 Task: Find a one-way business class flight from Columbus CSG to Laramie LAR for 9 passengers on May 3, applying filters for airlines, bags, and times.
Action: Mouse moved to (279, 261)
Screenshot: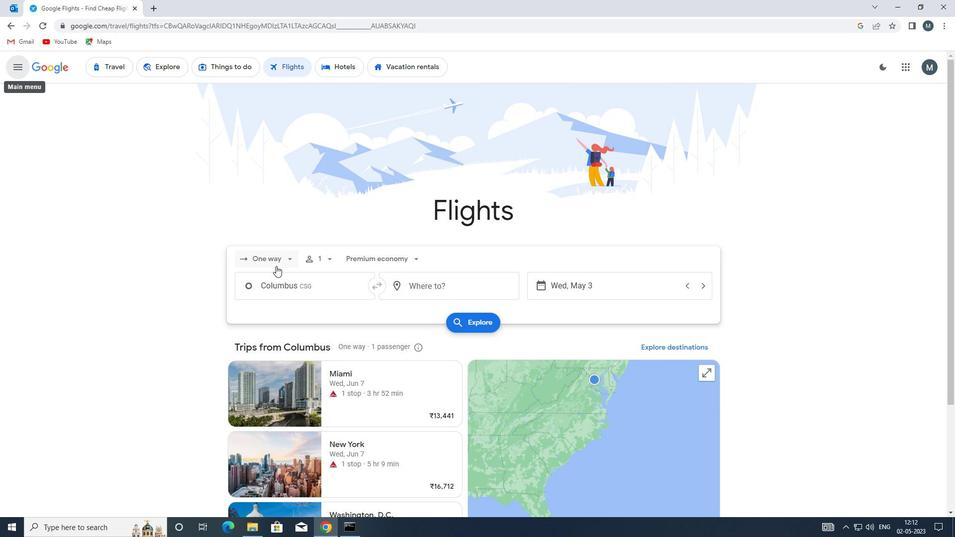 
Action: Mouse pressed left at (279, 261)
Screenshot: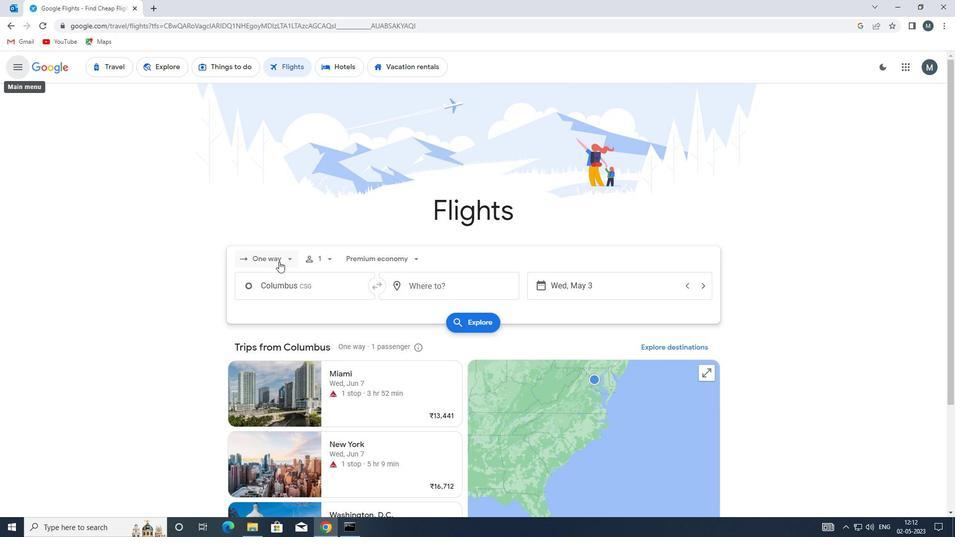 
Action: Mouse moved to (289, 306)
Screenshot: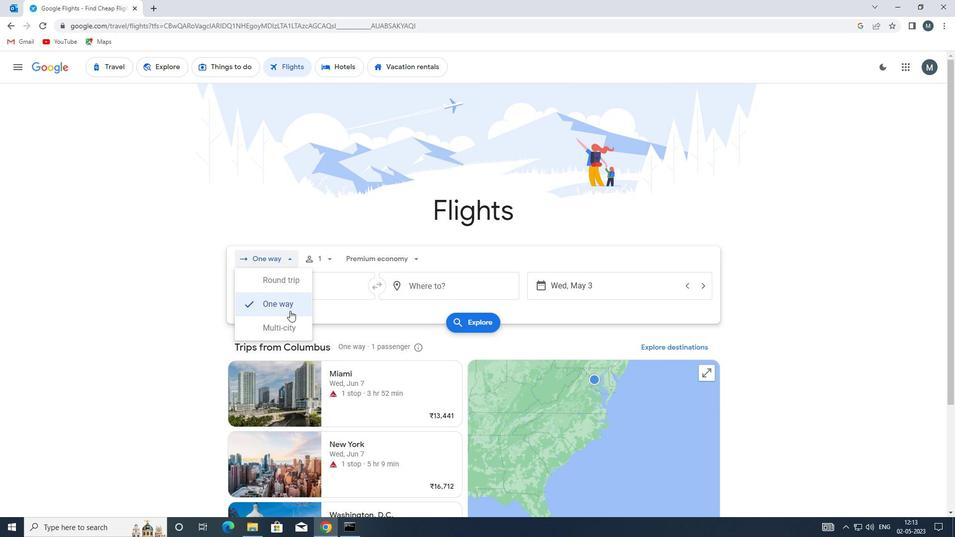 
Action: Mouse pressed left at (289, 306)
Screenshot: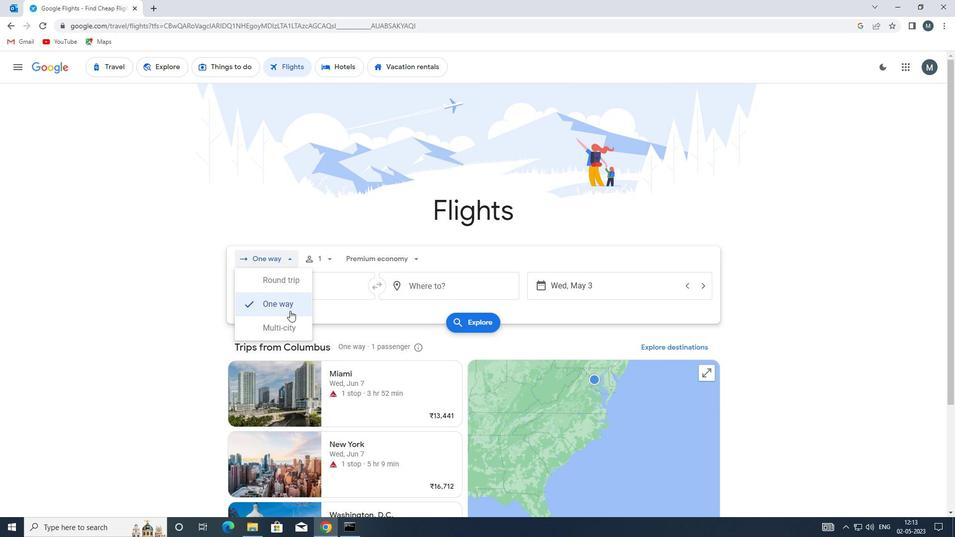 
Action: Mouse moved to (329, 260)
Screenshot: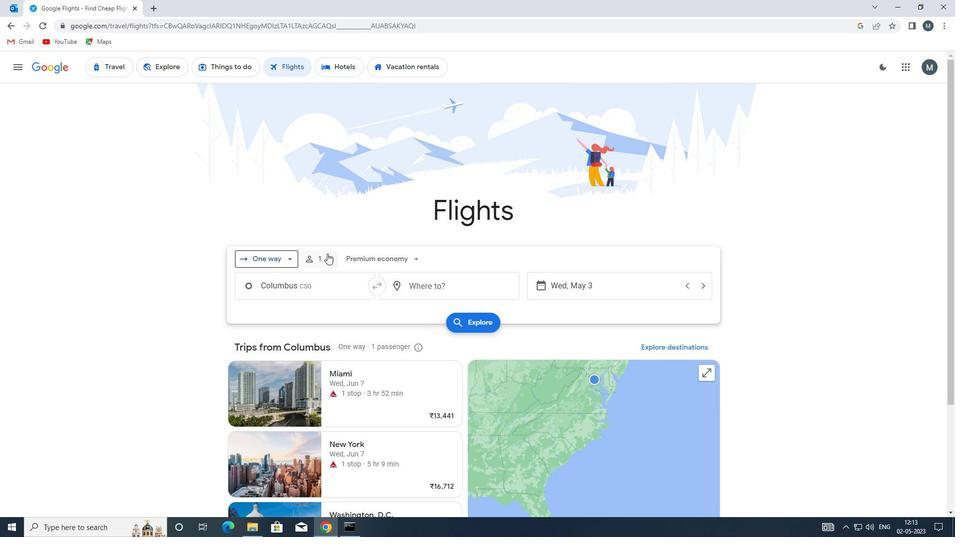 
Action: Mouse pressed left at (329, 260)
Screenshot: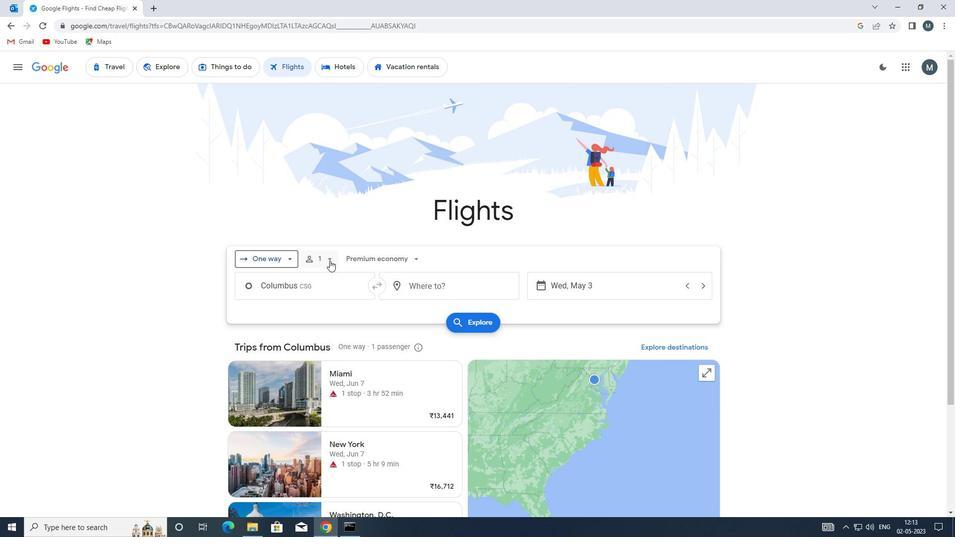 
Action: Mouse moved to (413, 310)
Screenshot: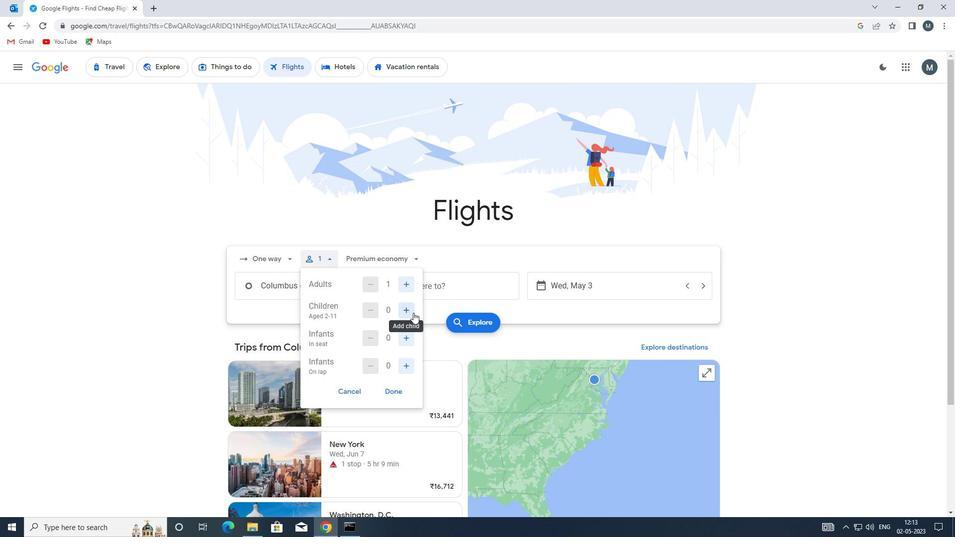 
Action: Mouse pressed left at (413, 310)
Screenshot: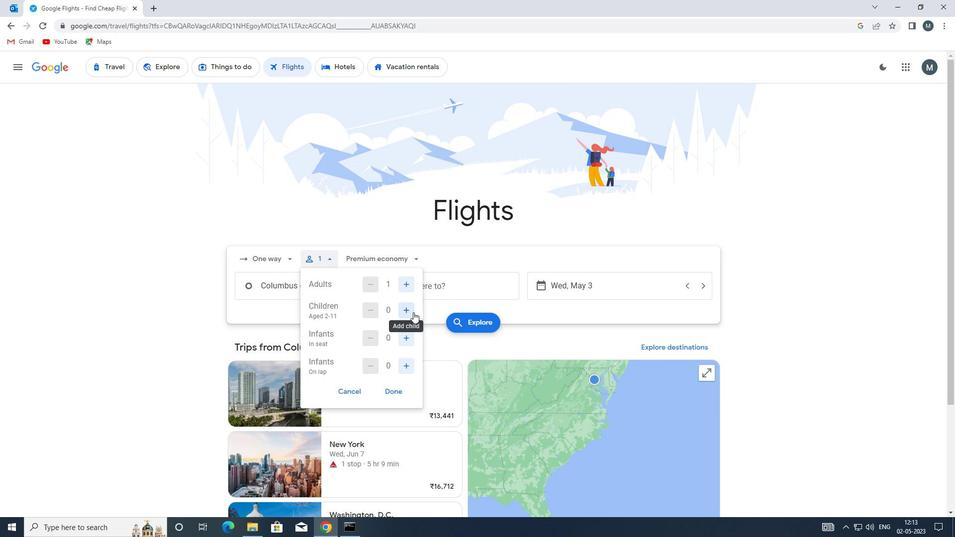 
Action: Mouse pressed left at (413, 310)
Screenshot: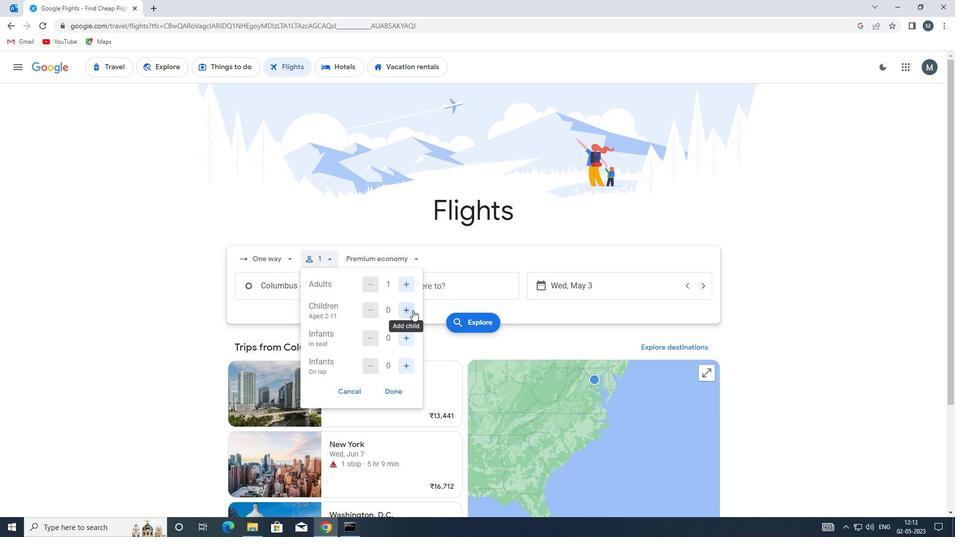 
Action: Mouse pressed left at (413, 310)
Screenshot: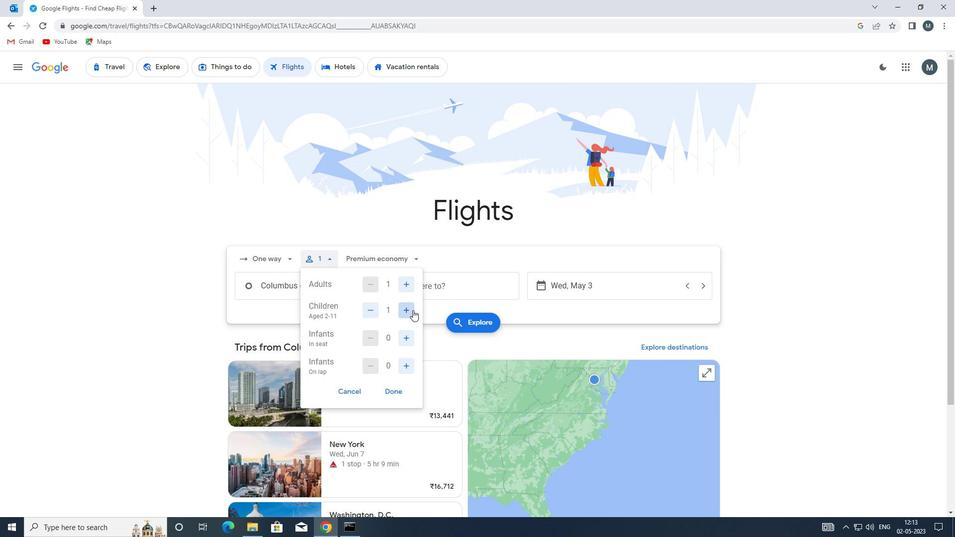 
Action: Mouse moved to (413, 310)
Screenshot: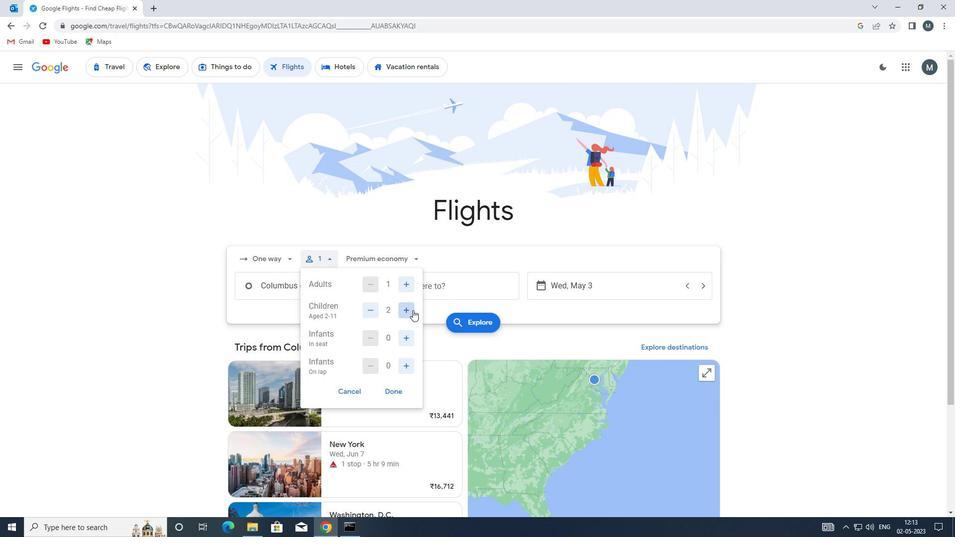 
Action: Mouse pressed left at (413, 310)
Screenshot: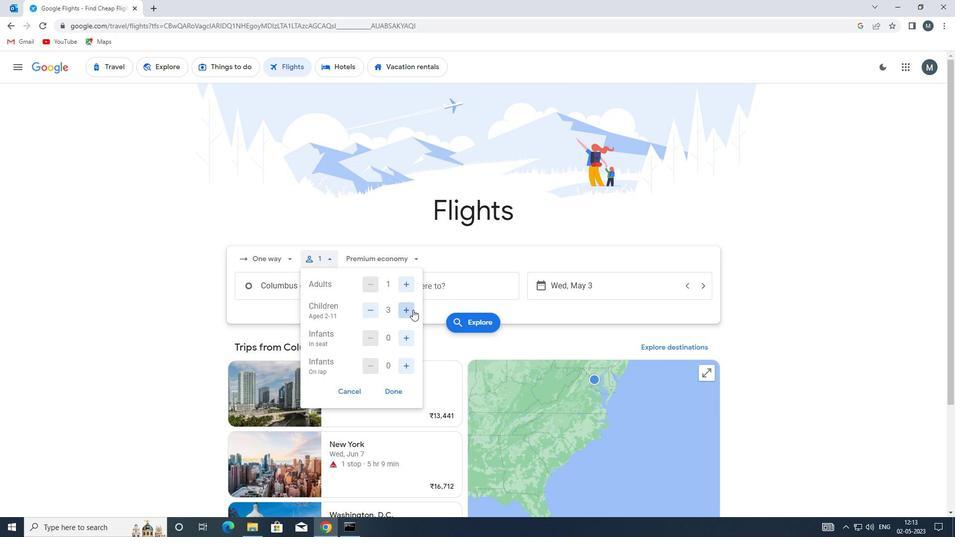 
Action: Mouse pressed left at (413, 310)
Screenshot: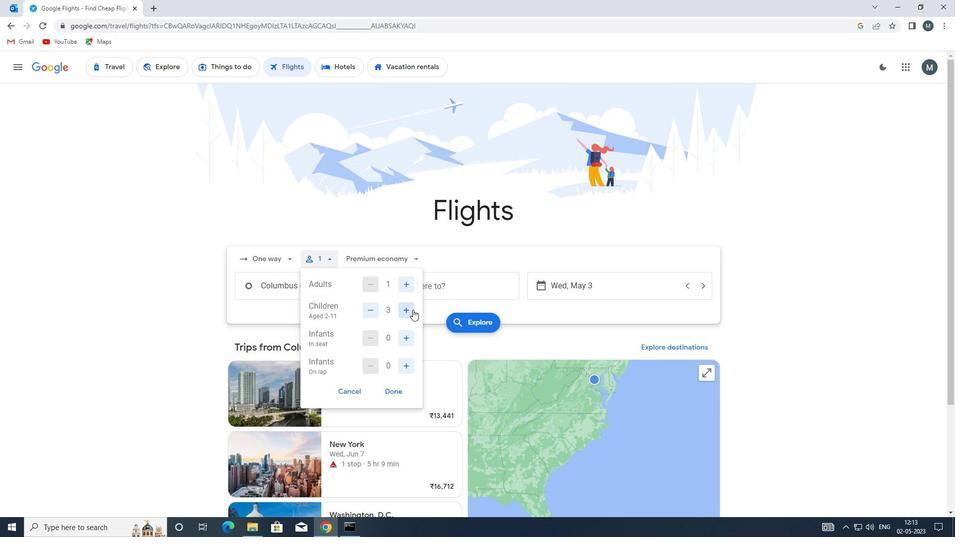 
Action: Mouse pressed left at (413, 310)
Screenshot: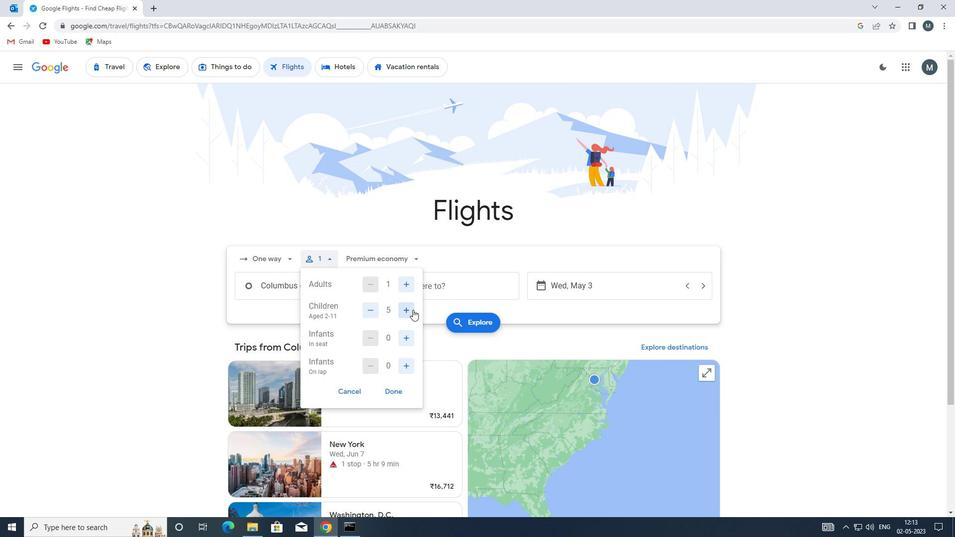 
Action: Mouse moved to (410, 336)
Screenshot: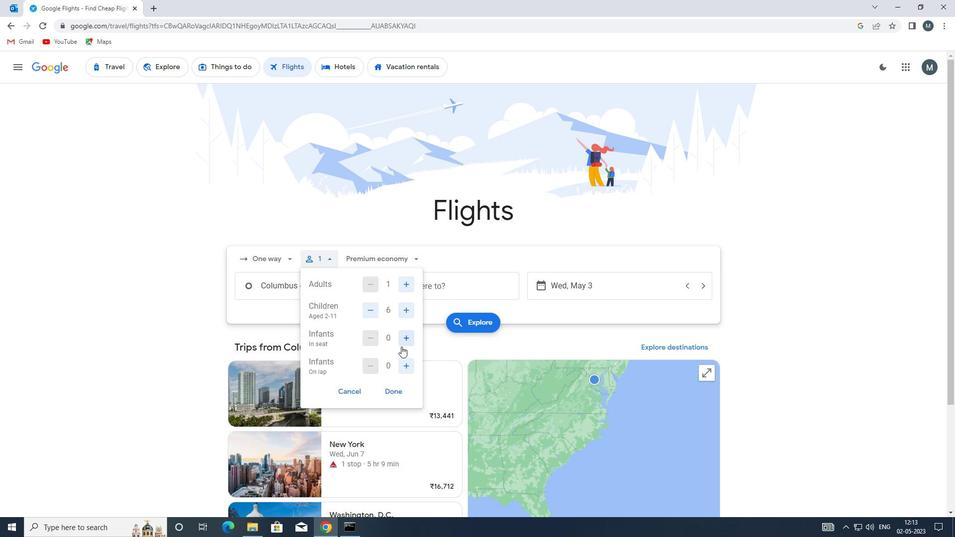 
Action: Mouse pressed left at (410, 336)
Screenshot: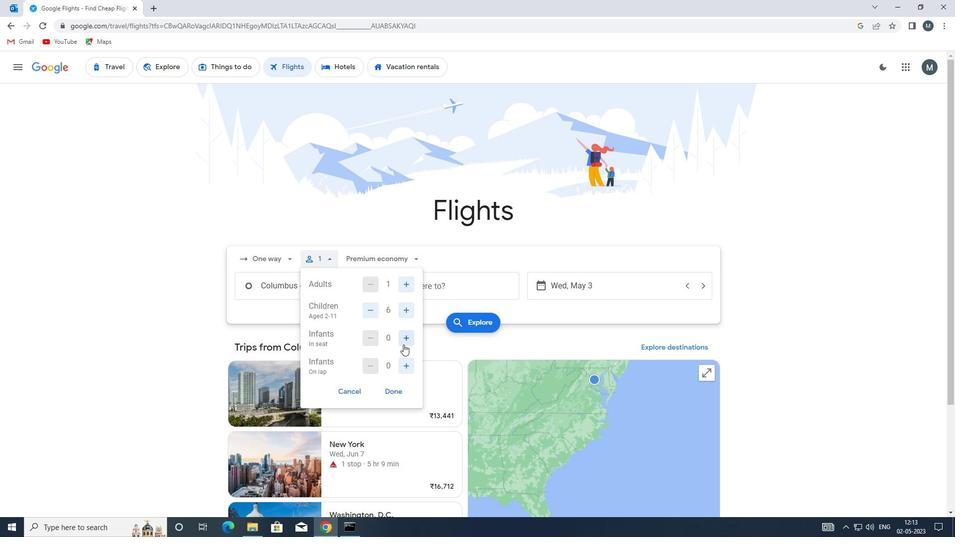 
Action: Mouse moved to (406, 366)
Screenshot: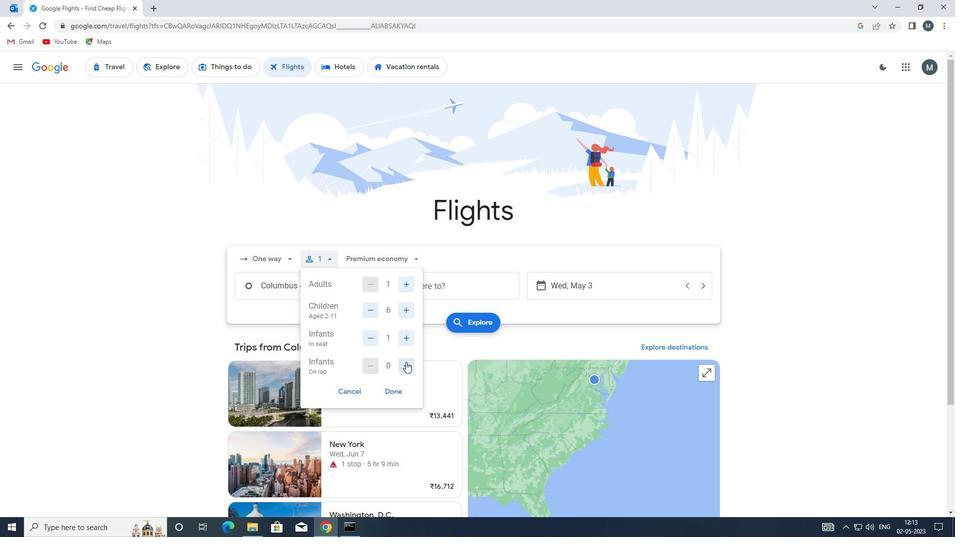 
Action: Mouse pressed left at (406, 366)
Screenshot: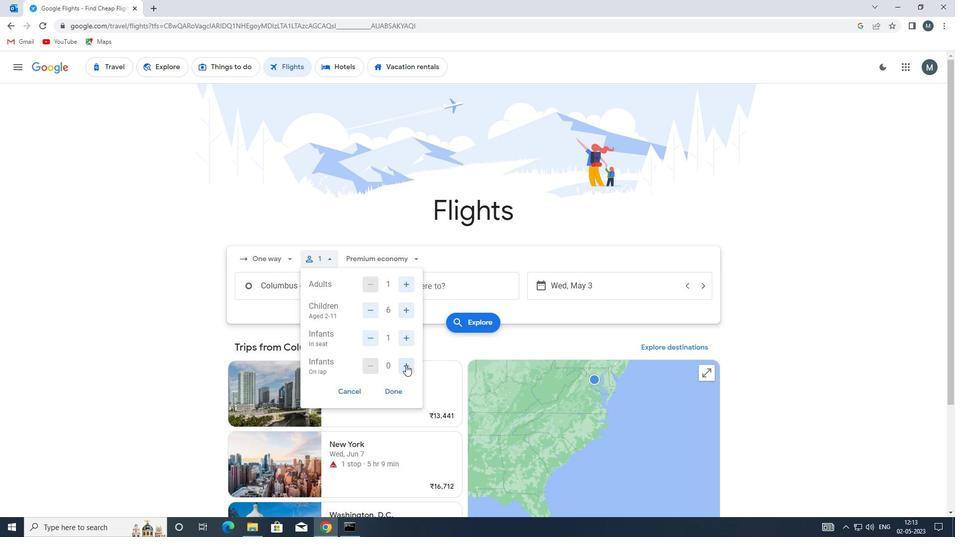
Action: Mouse moved to (401, 394)
Screenshot: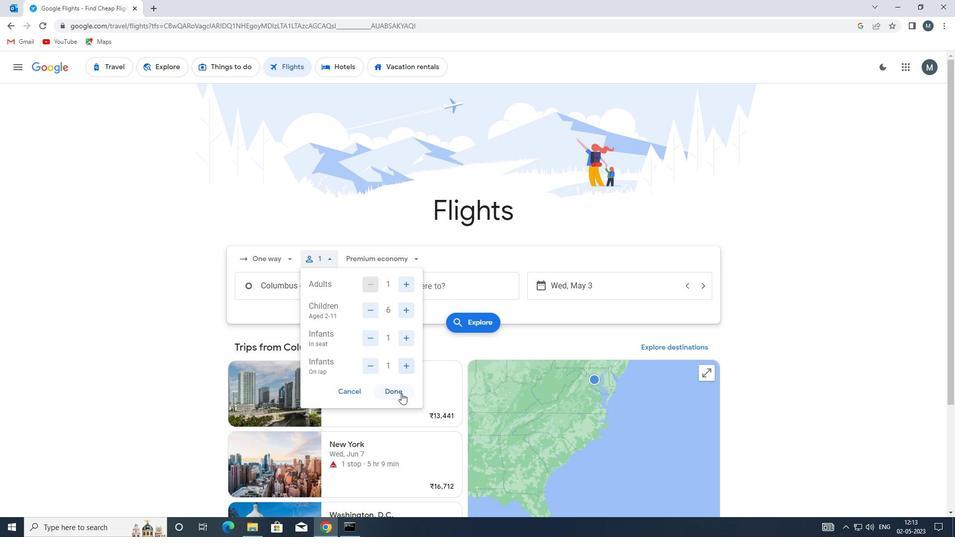 
Action: Mouse pressed left at (401, 394)
Screenshot: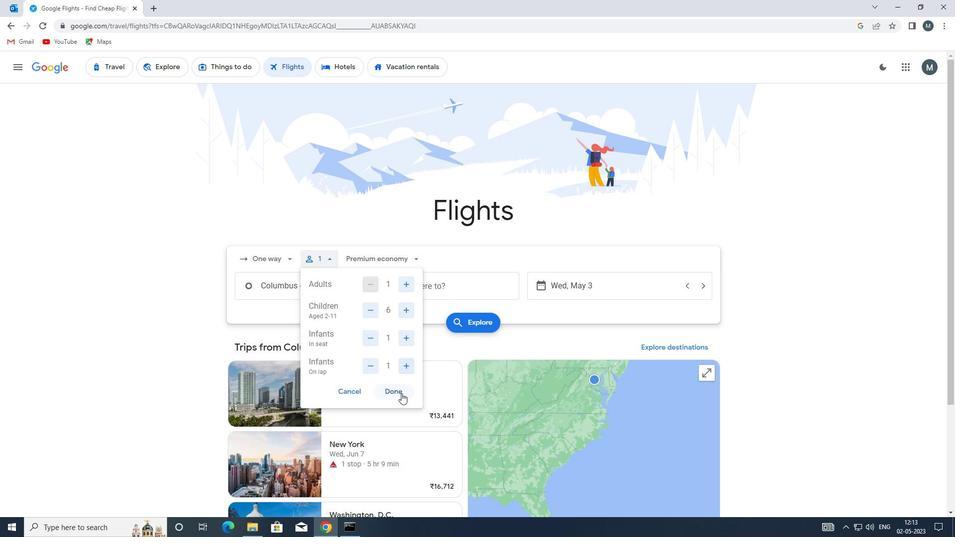 
Action: Mouse moved to (403, 260)
Screenshot: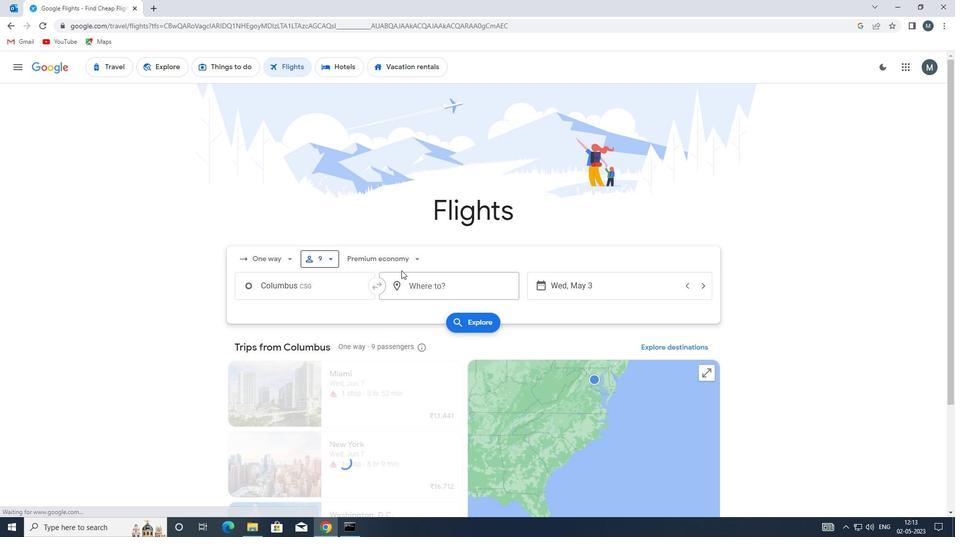 
Action: Mouse pressed left at (403, 260)
Screenshot: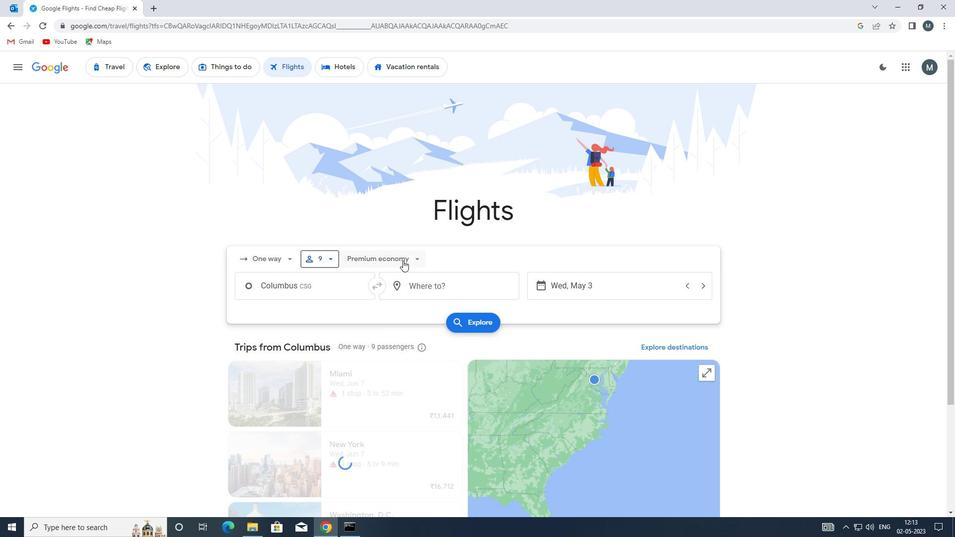 
Action: Mouse moved to (405, 330)
Screenshot: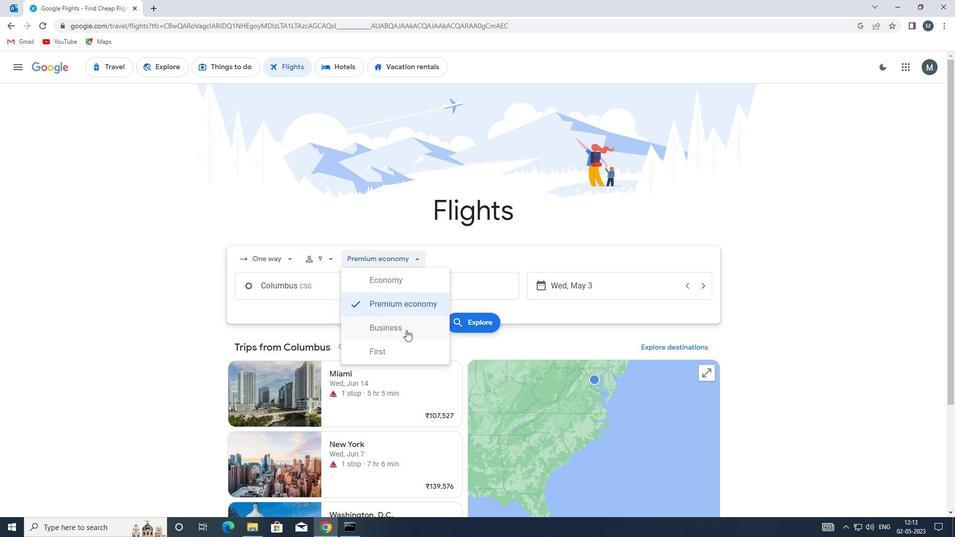 
Action: Mouse pressed left at (405, 330)
Screenshot: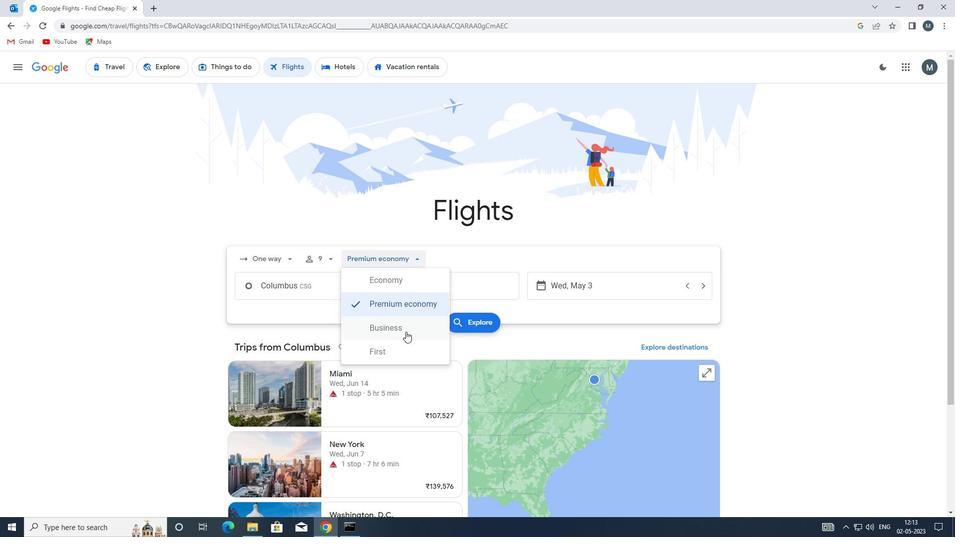 
Action: Mouse moved to (303, 286)
Screenshot: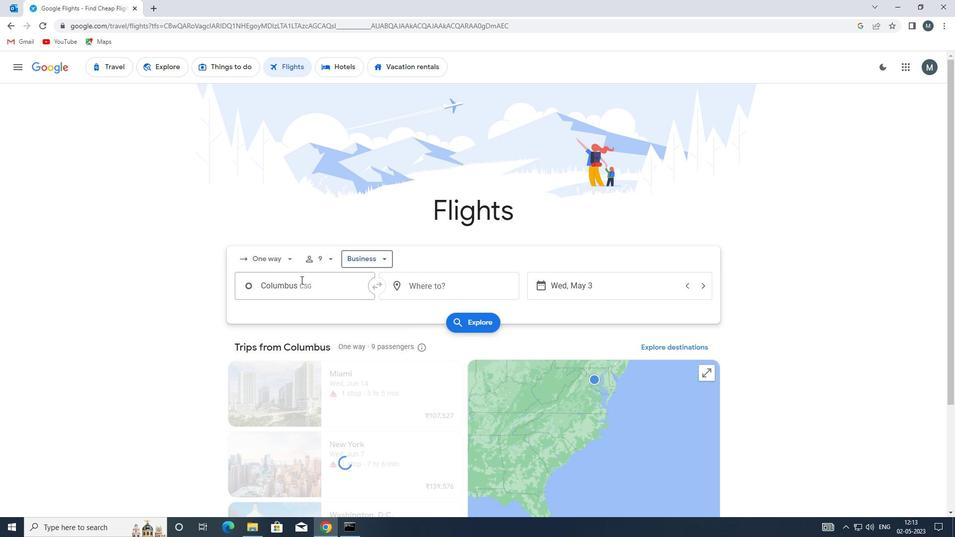 
Action: Mouse pressed left at (303, 286)
Screenshot: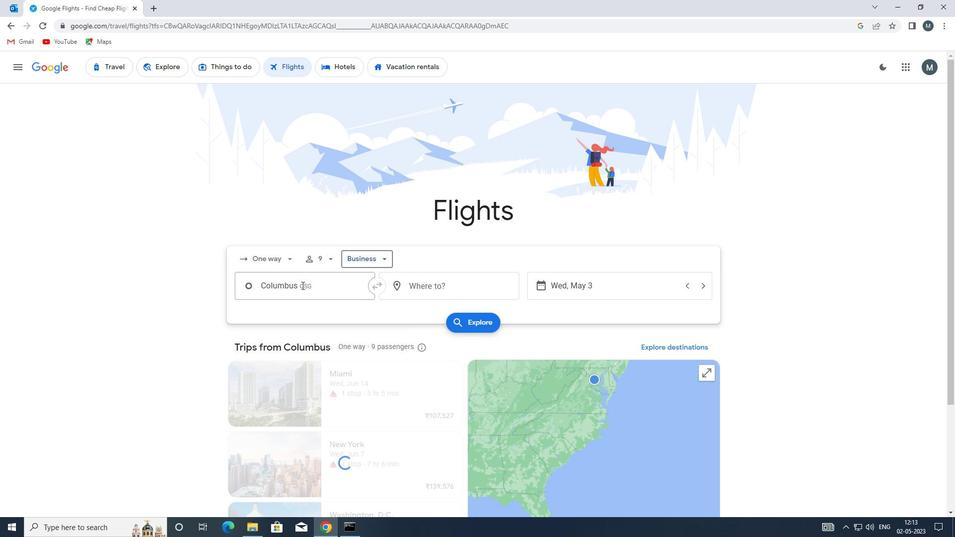 
Action: Key pressed <Key.enter>
Screenshot: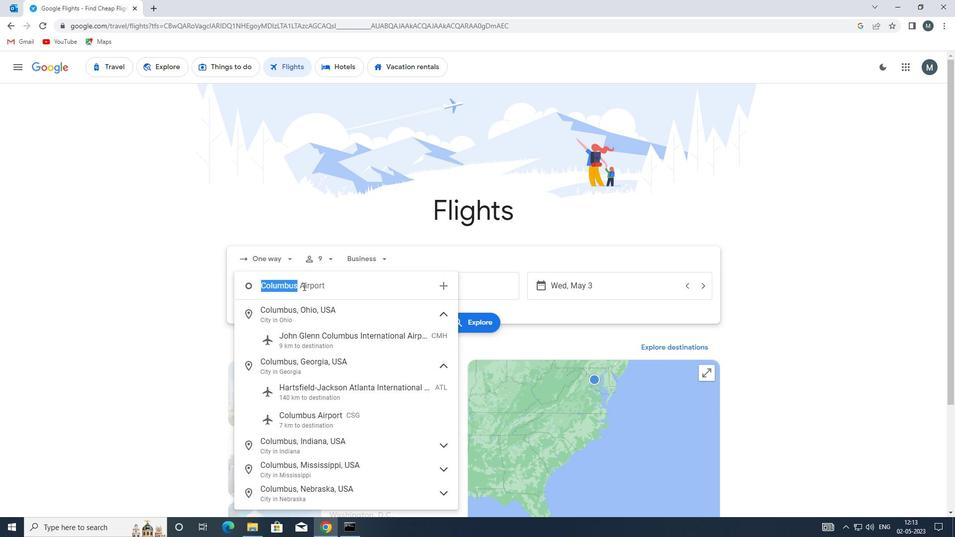 
Action: Mouse moved to (408, 285)
Screenshot: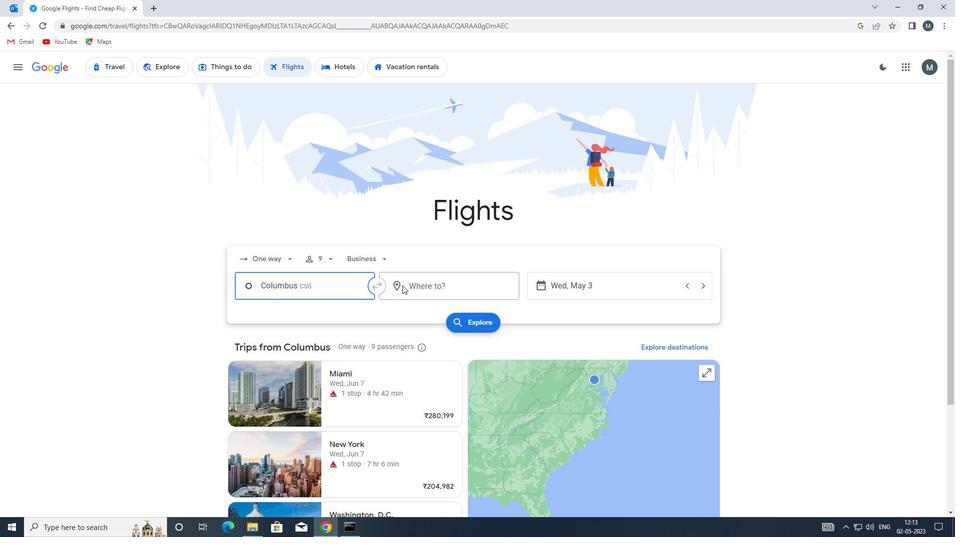 
Action: Mouse pressed left at (408, 285)
Screenshot: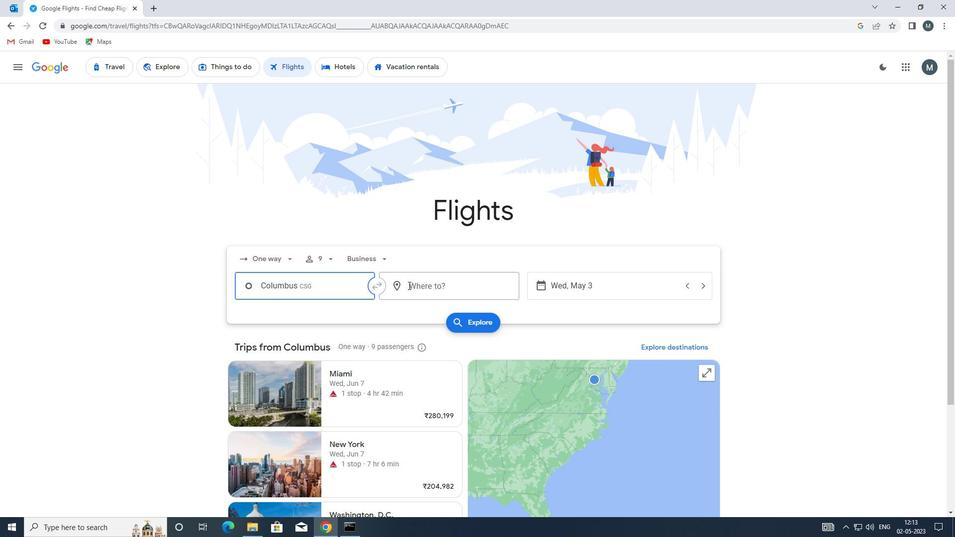 
Action: Key pressed la
Screenshot: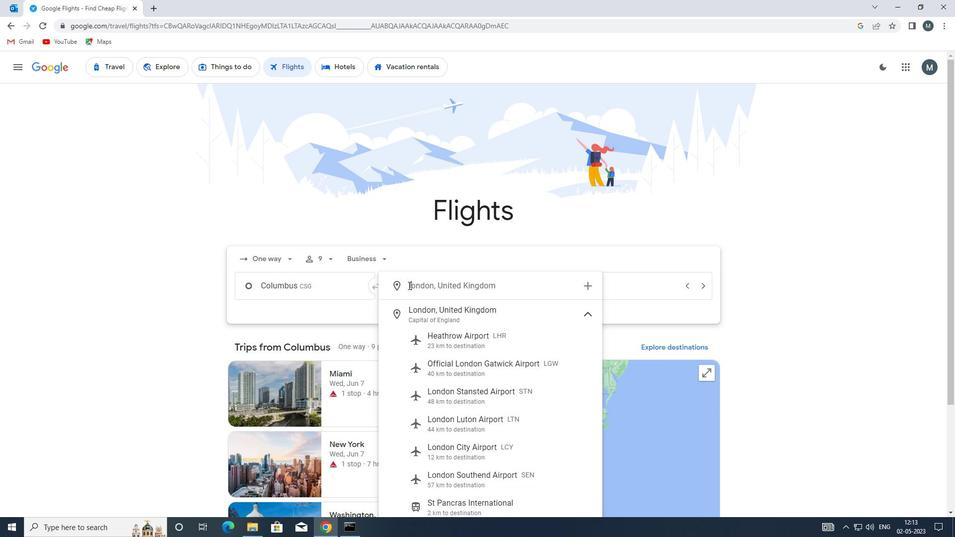 
Action: Mouse moved to (408, 285)
Screenshot: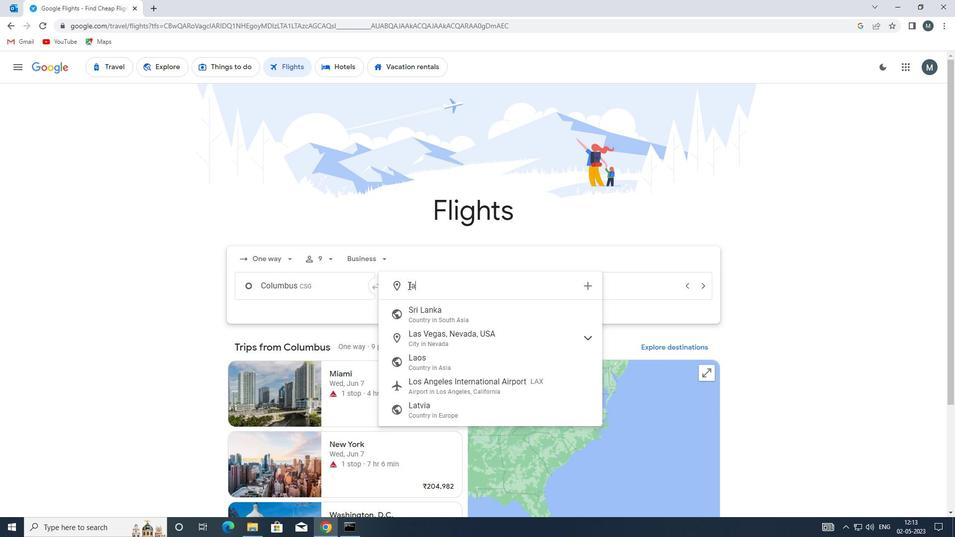 
Action: Key pressed r
Screenshot: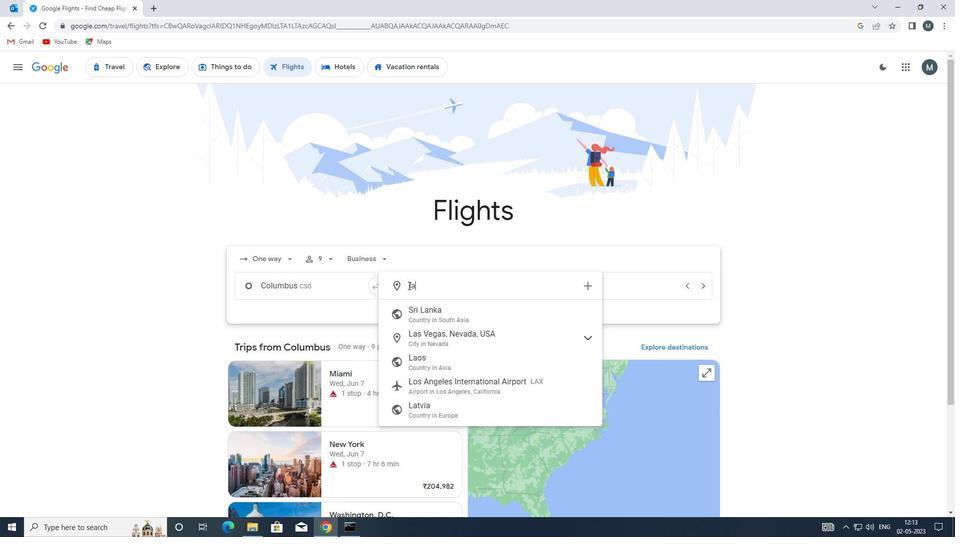
Action: Mouse moved to (432, 315)
Screenshot: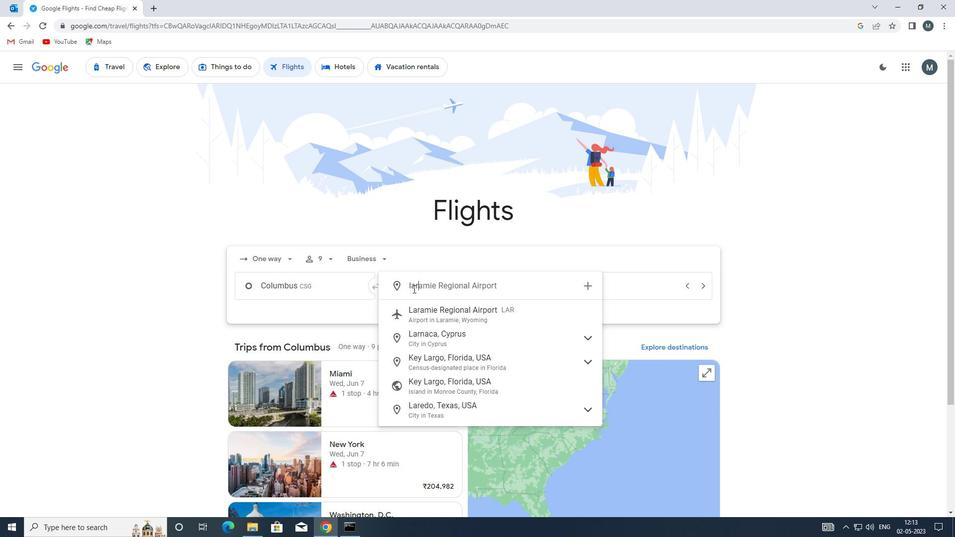 
Action: Mouse pressed left at (432, 315)
Screenshot: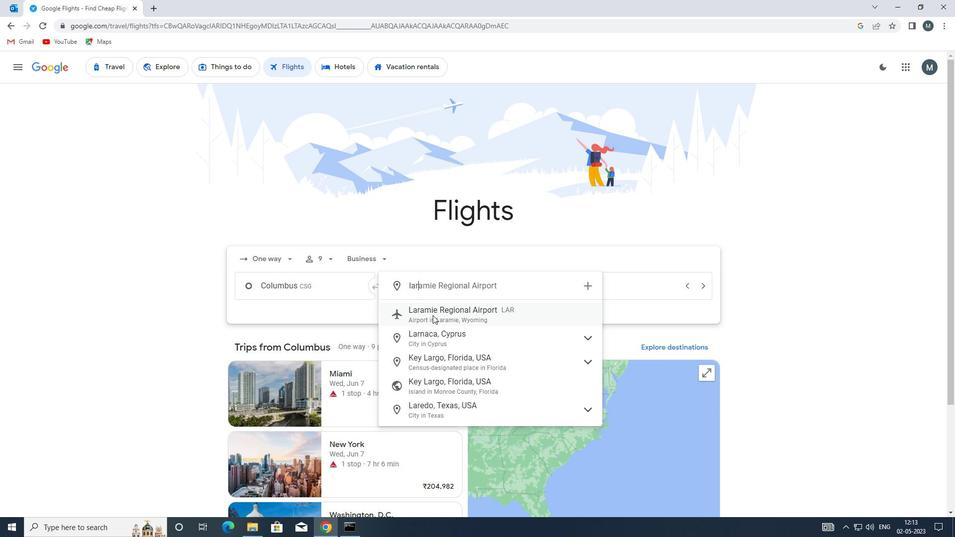 
Action: Mouse moved to (607, 286)
Screenshot: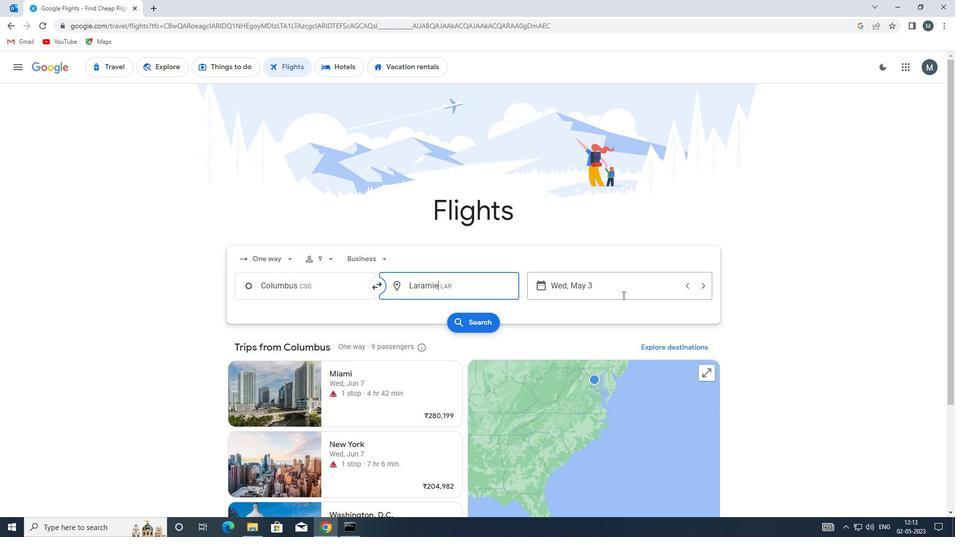 
Action: Mouse pressed left at (607, 286)
Screenshot: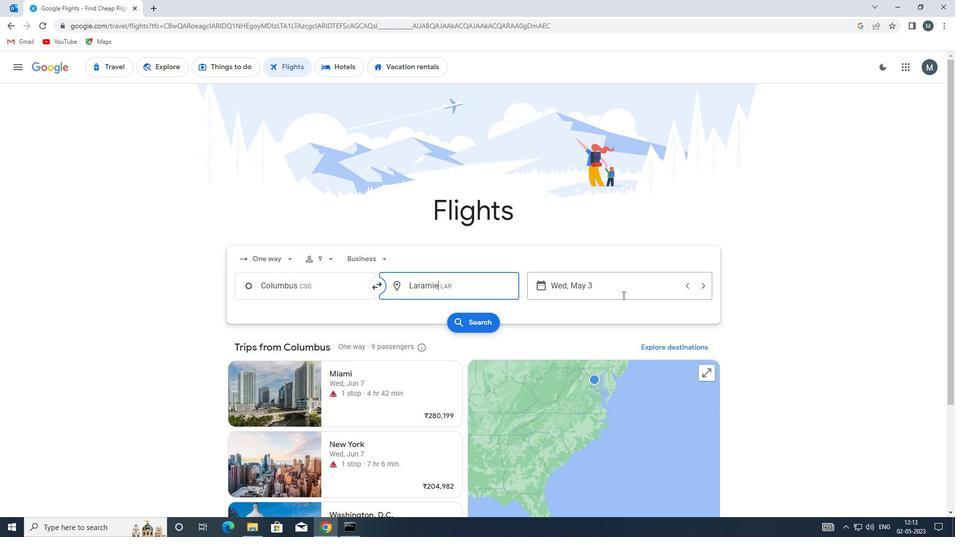 
Action: Mouse moved to (434, 336)
Screenshot: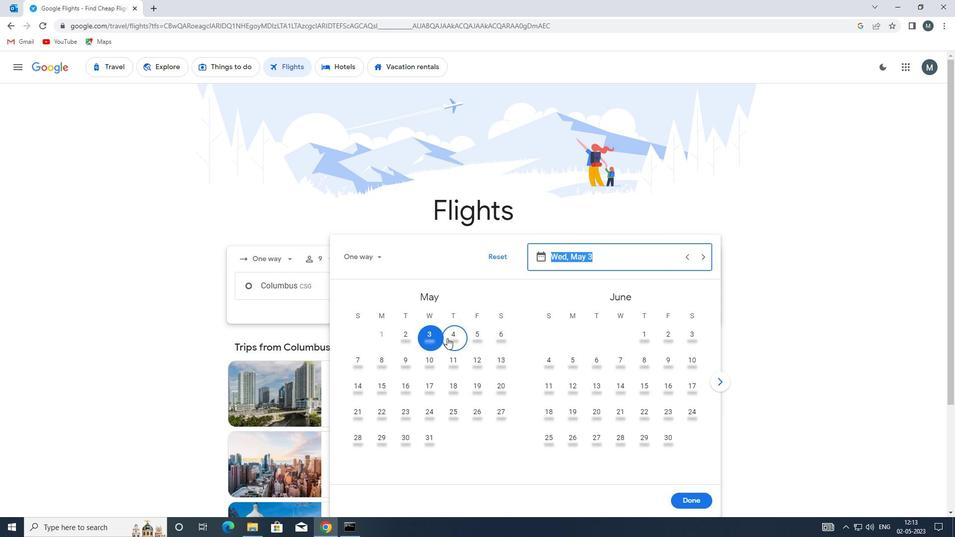 
Action: Mouse pressed left at (434, 336)
Screenshot: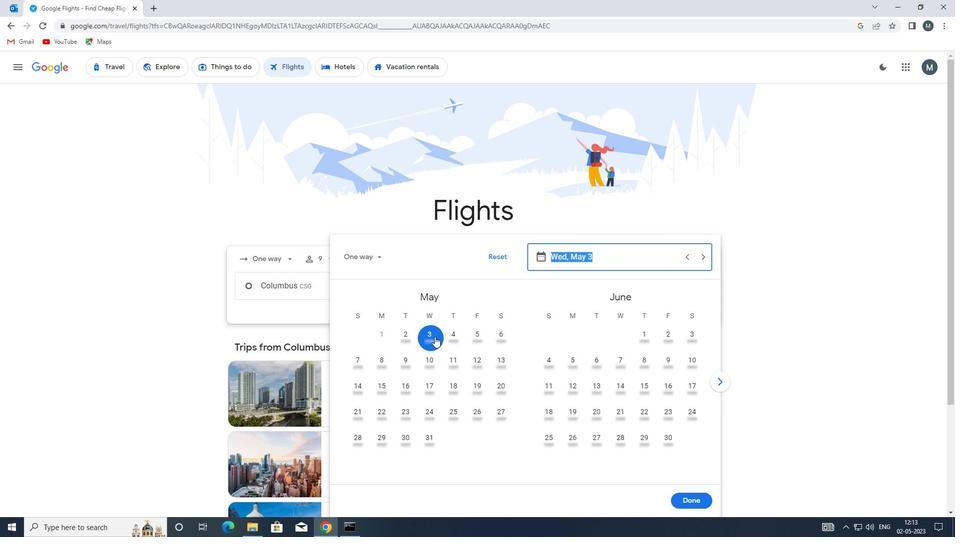 
Action: Mouse moved to (688, 501)
Screenshot: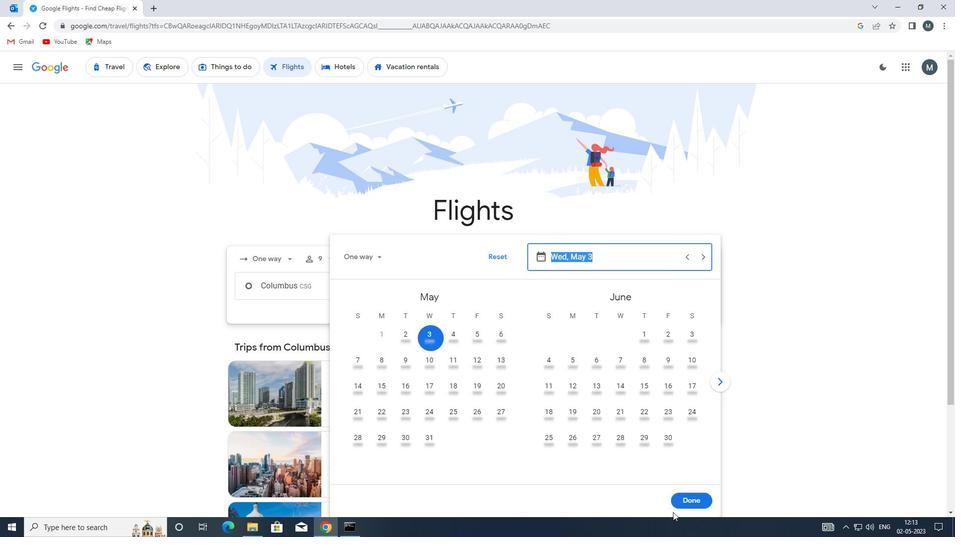 
Action: Mouse pressed left at (688, 501)
Screenshot: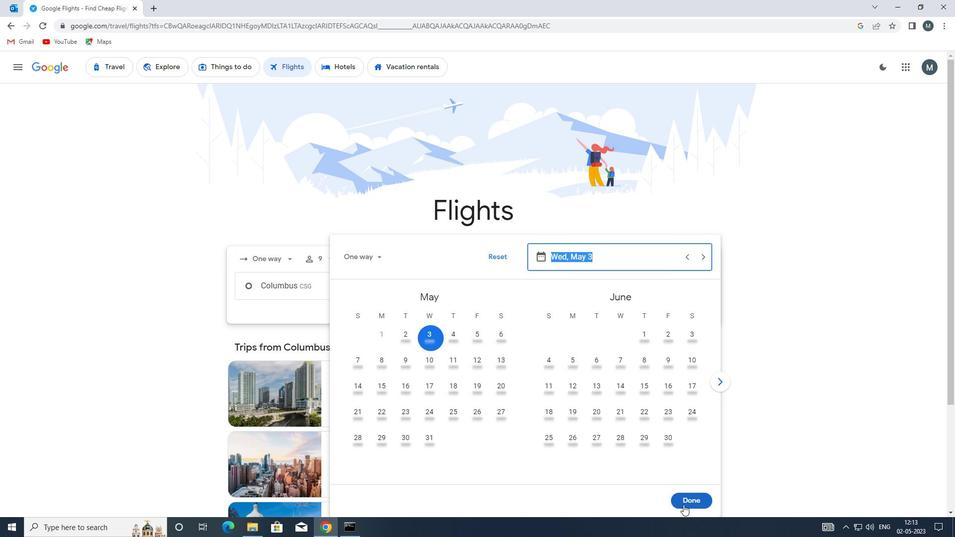 
Action: Mouse moved to (470, 325)
Screenshot: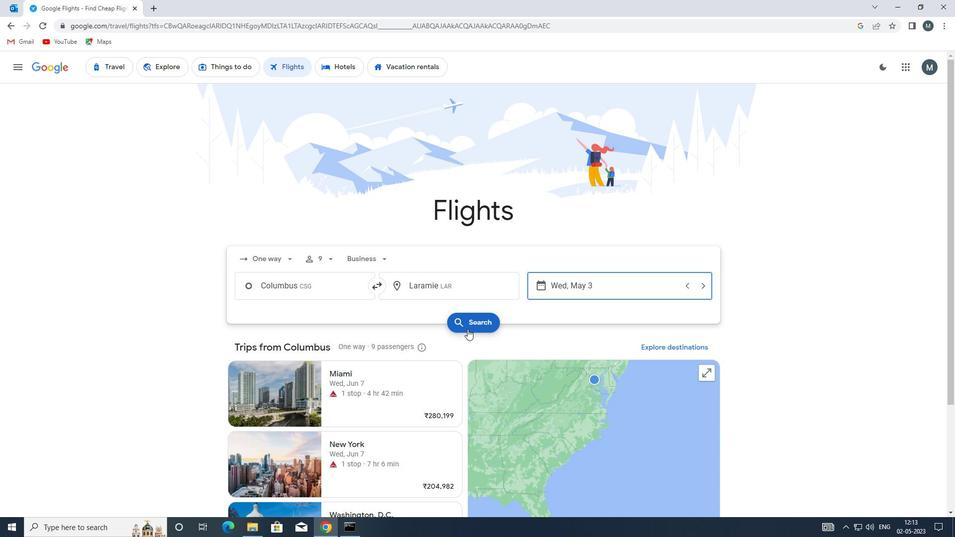 
Action: Mouse pressed left at (470, 325)
Screenshot: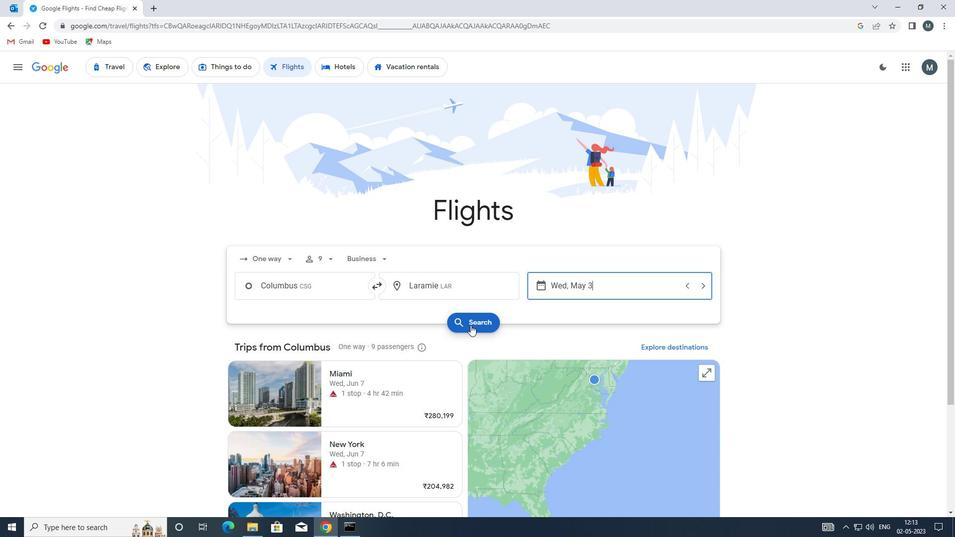 
Action: Mouse moved to (253, 156)
Screenshot: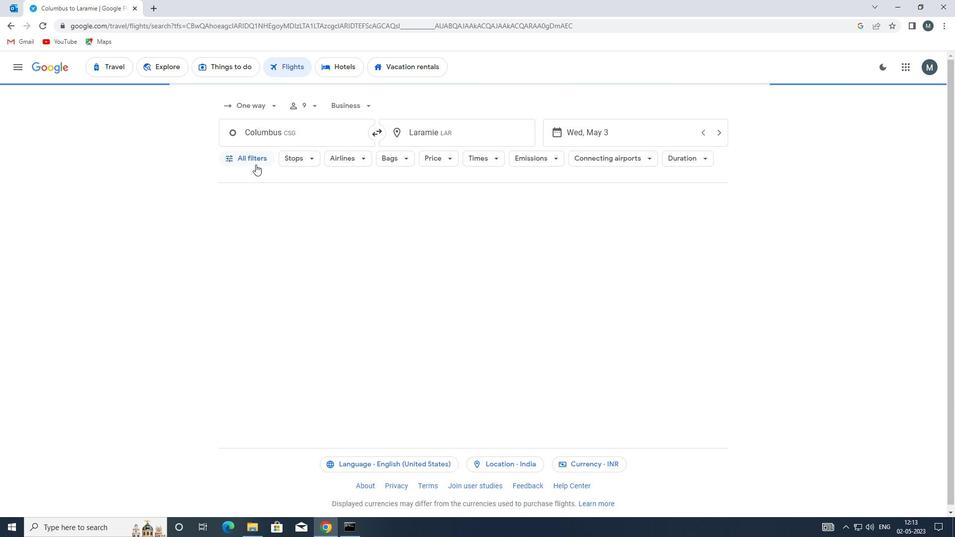
Action: Mouse pressed left at (253, 156)
Screenshot: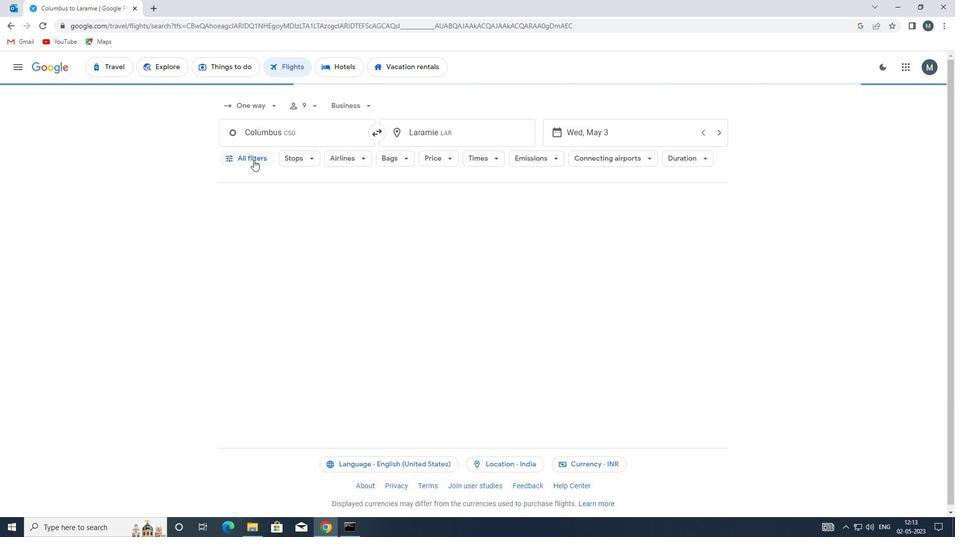 
Action: Mouse moved to (296, 271)
Screenshot: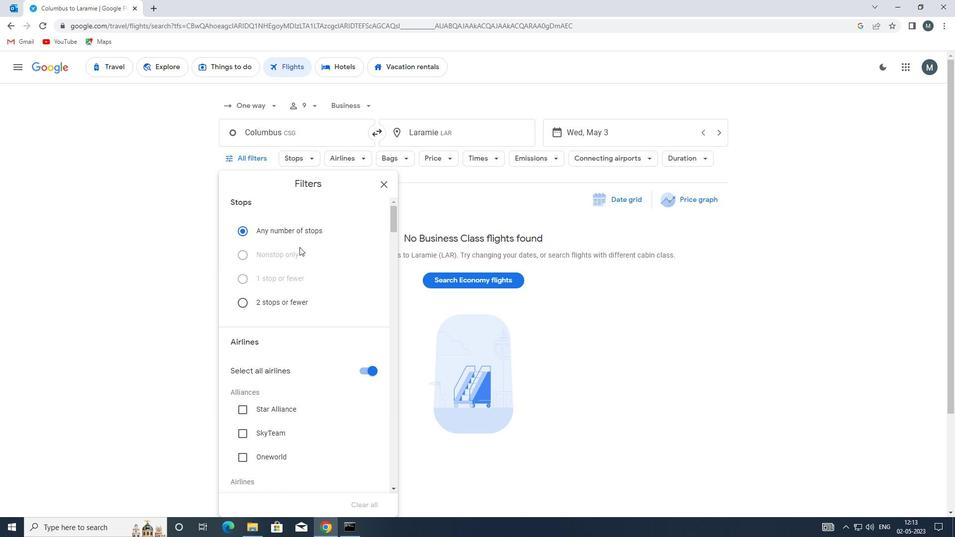 
Action: Mouse scrolled (296, 270) with delta (0, 0)
Screenshot: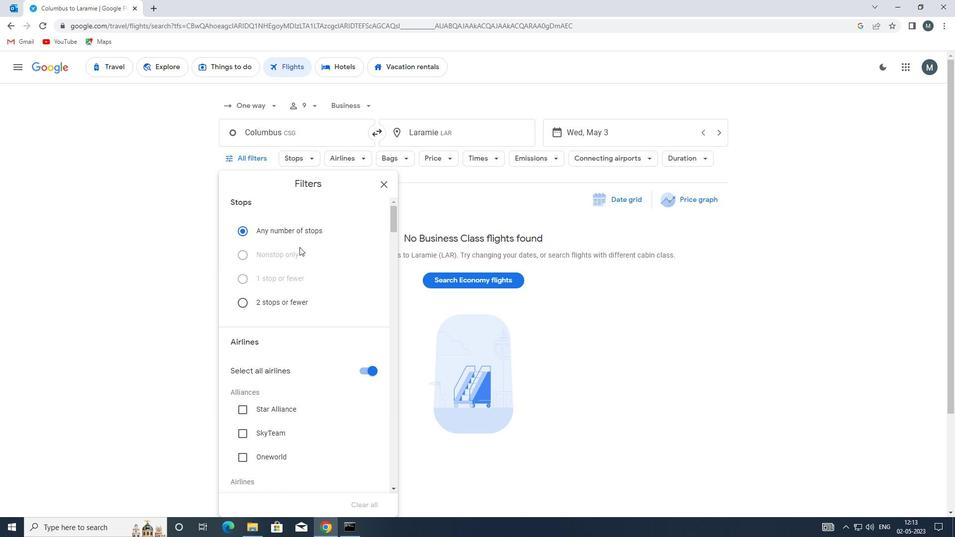
Action: Mouse moved to (296, 276)
Screenshot: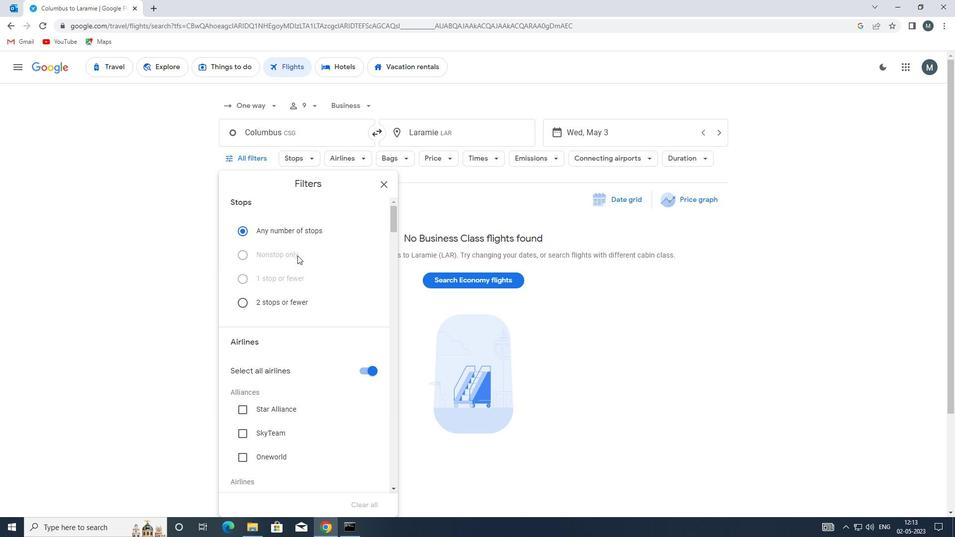 
Action: Mouse scrolled (296, 275) with delta (0, 0)
Screenshot: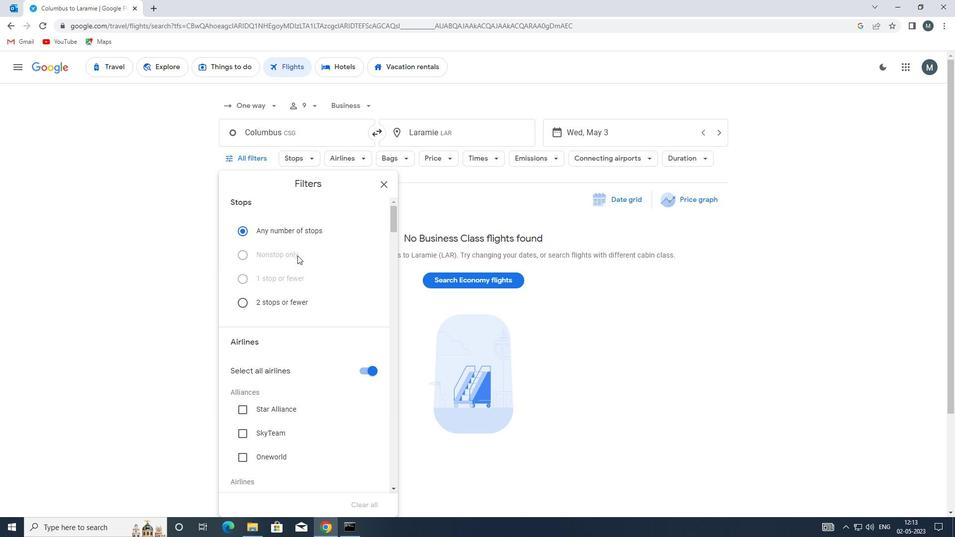 
Action: Mouse moved to (310, 316)
Screenshot: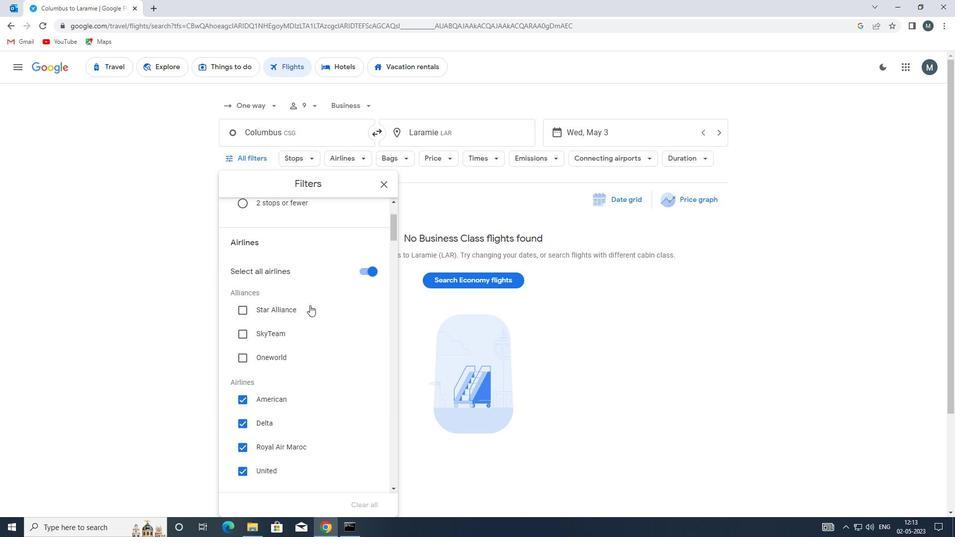
Action: Mouse scrolled (310, 316) with delta (0, 0)
Screenshot: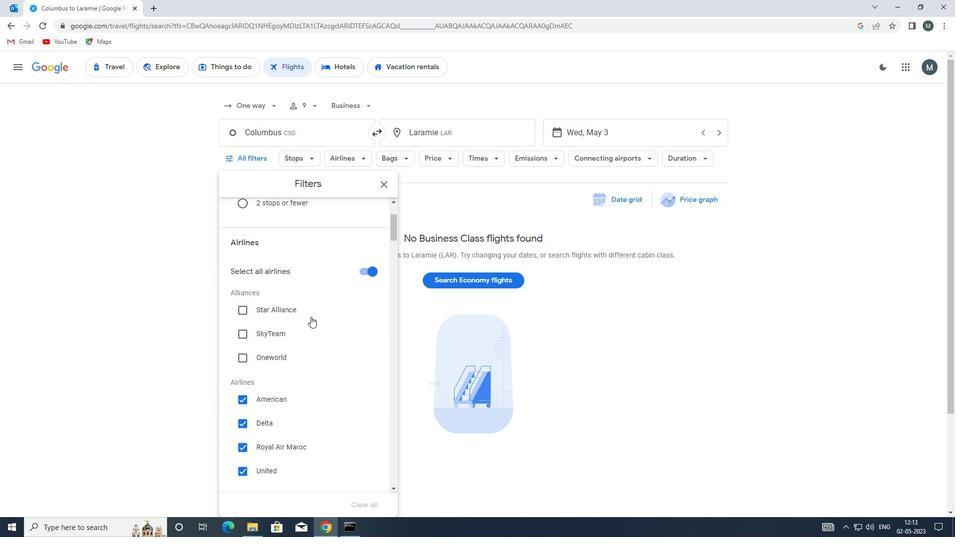 
Action: Mouse moved to (365, 221)
Screenshot: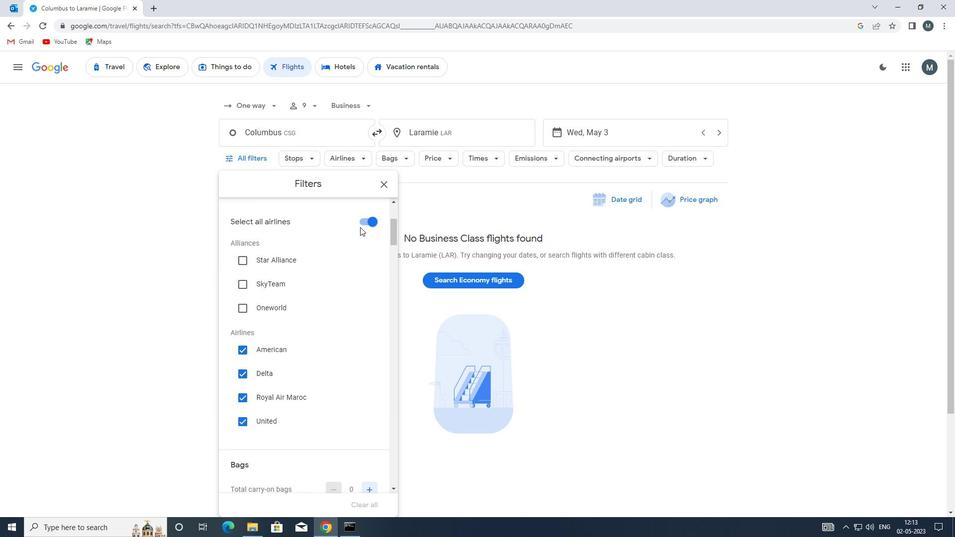
Action: Mouse pressed left at (365, 221)
Screenshot: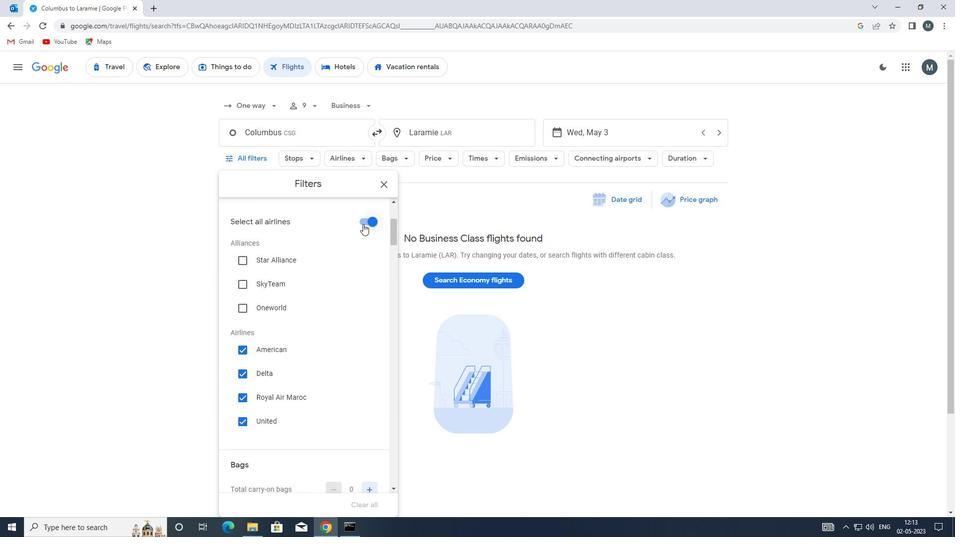 
Action: Mouse moved to (289, 336)
Screenshot: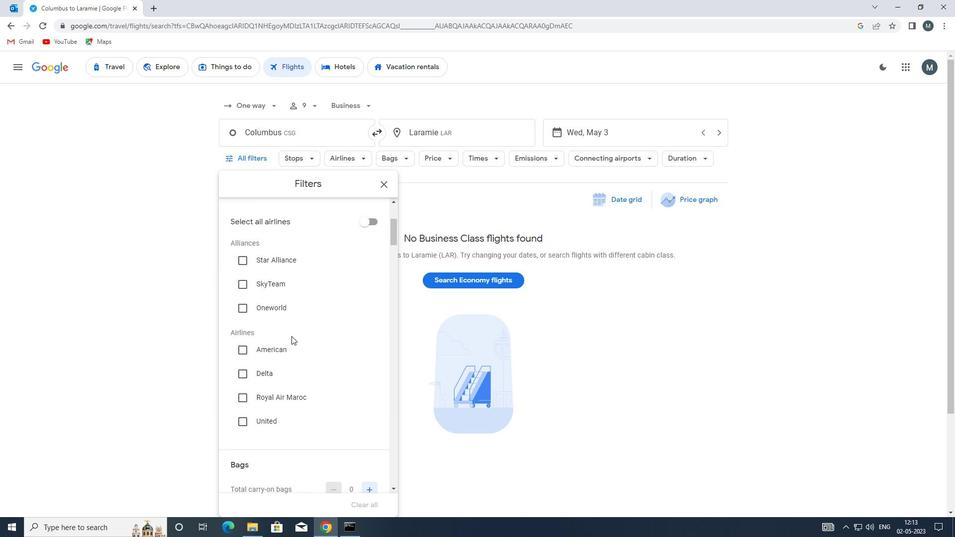 
Action: Mouse scrolled (289, 335) with delta (0, 0)
Screenshot: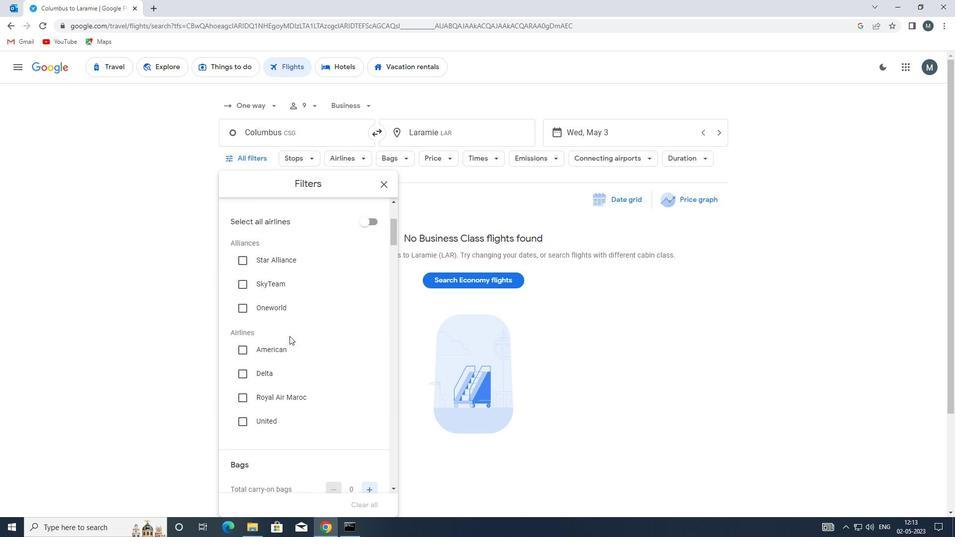 
Action: Mouse moved to (286, 334)
Screenshot: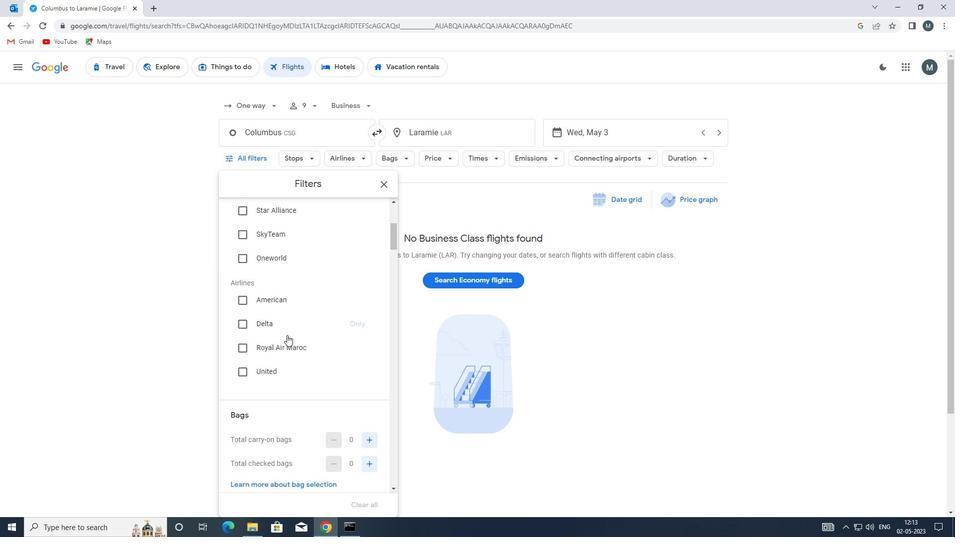 
Action: Mouse scrolled (286, 334) with delta (0, 0)
Screenshot: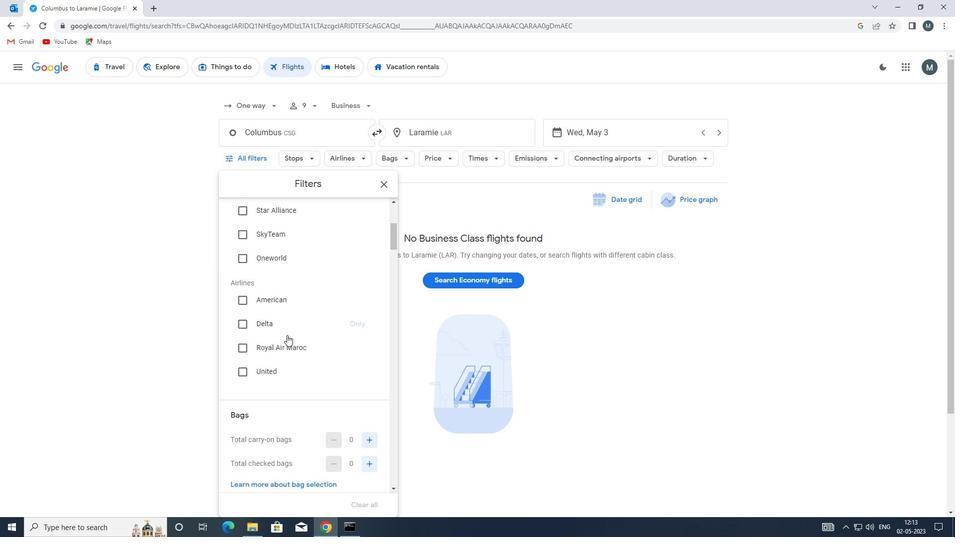 
Action: Mouse moved to (285, 334)
Screenshot: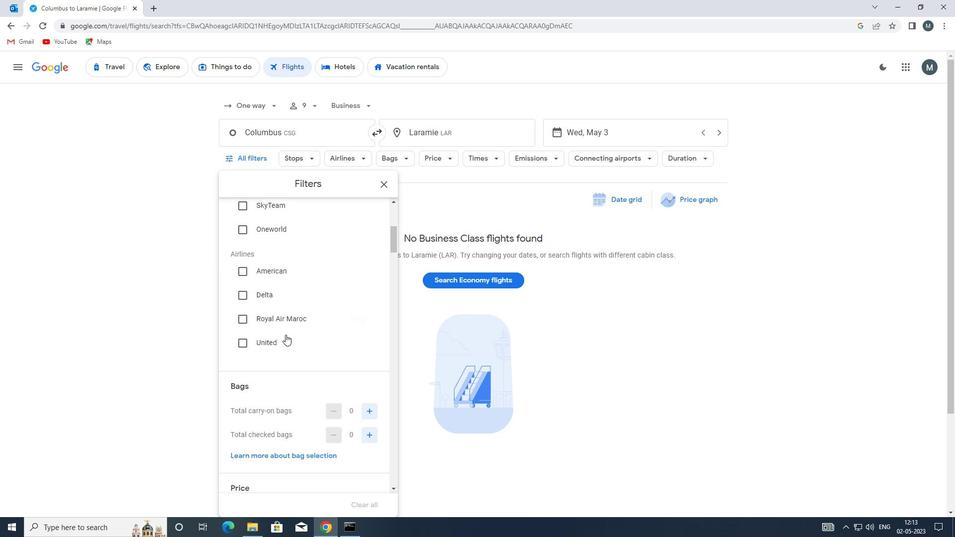 
Action: Mouse scrolled (285, 334) with delta (0, 0)
Screenshot: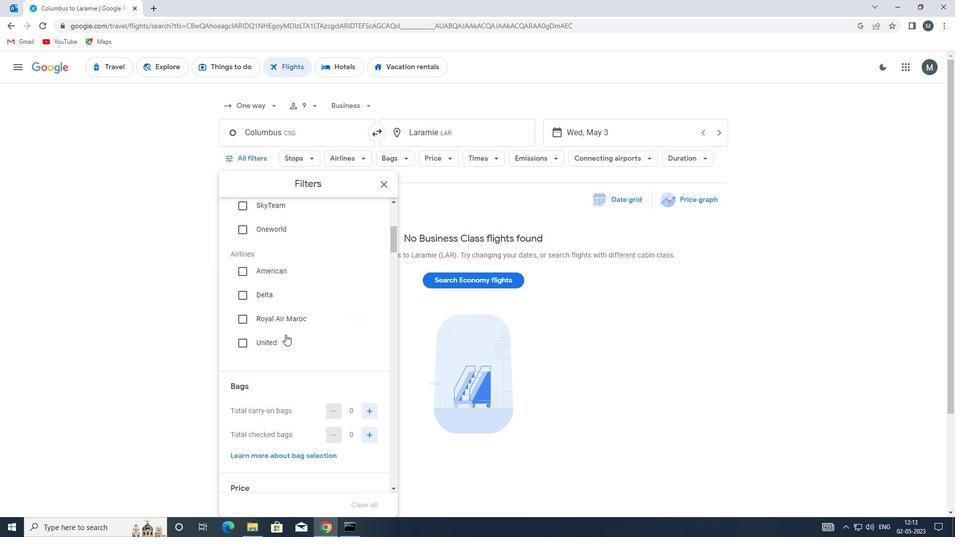 
Action: Mouse moved to (374, 364)
Screenshot: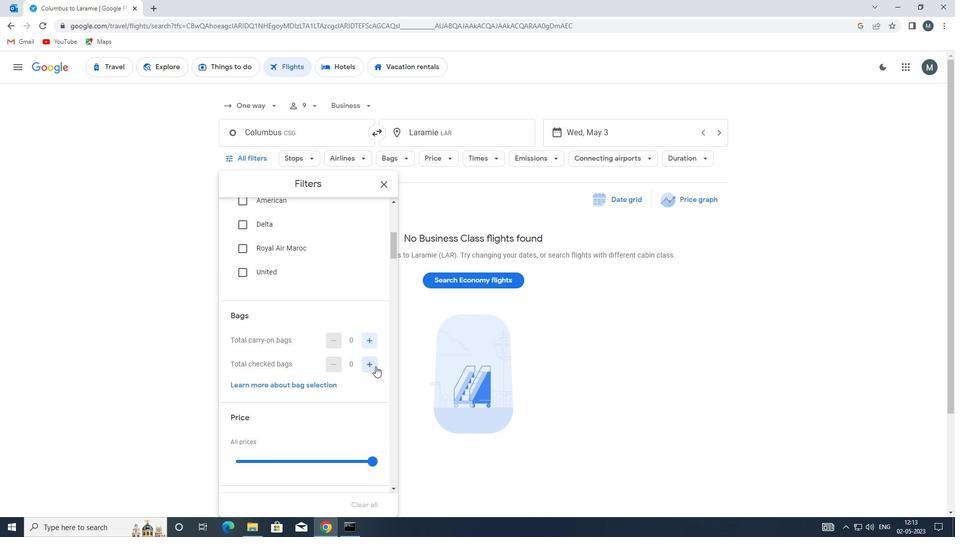 
Action: Mouse pressed left at (374, 364)
Screenshot: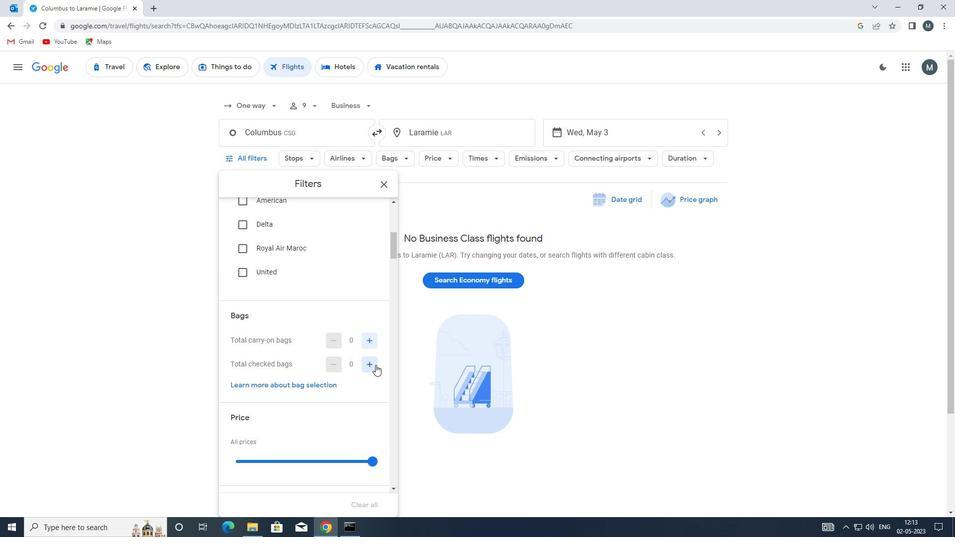 
Action: Mouse pressed left at (374, 364)
Screenshot: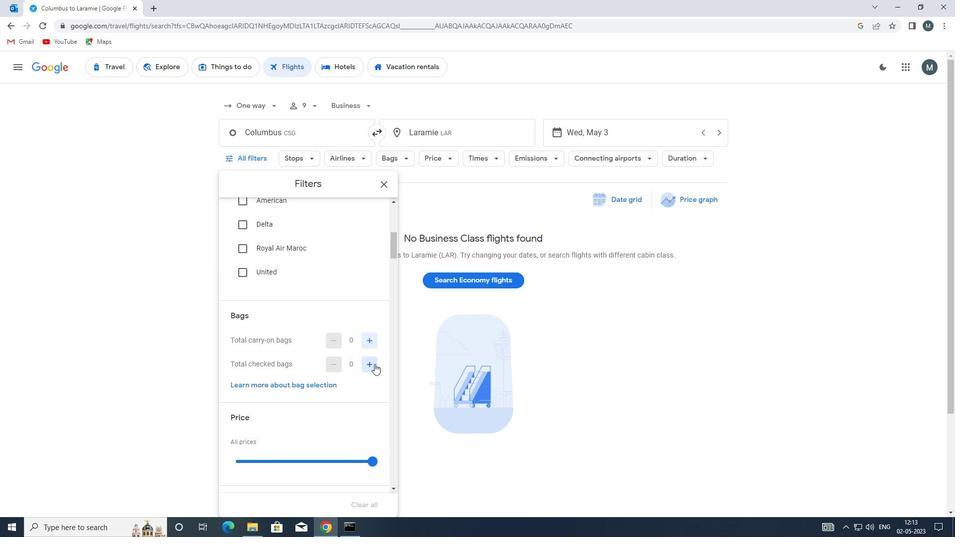 
Action: Mouse moved to (312, 351)
Screenshot: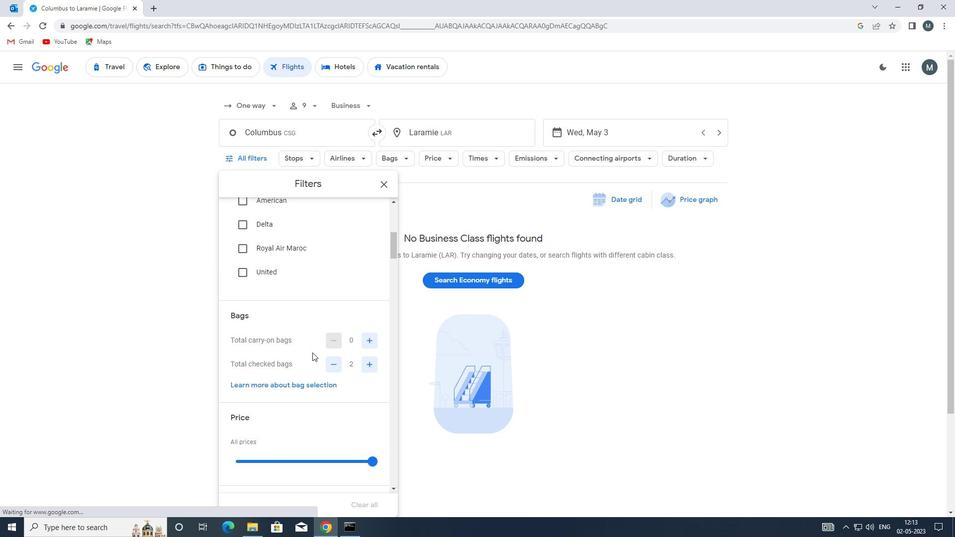 
Action: Mouse scrolled (312, 350) with delta (0, 0)
Screenshot: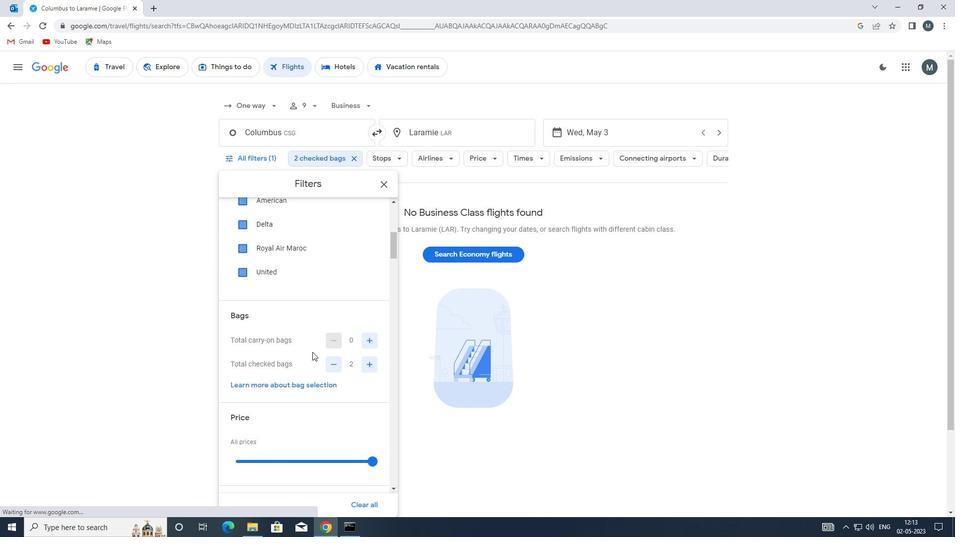 
Action: Mouse moved to (307, 357)
Screenshot: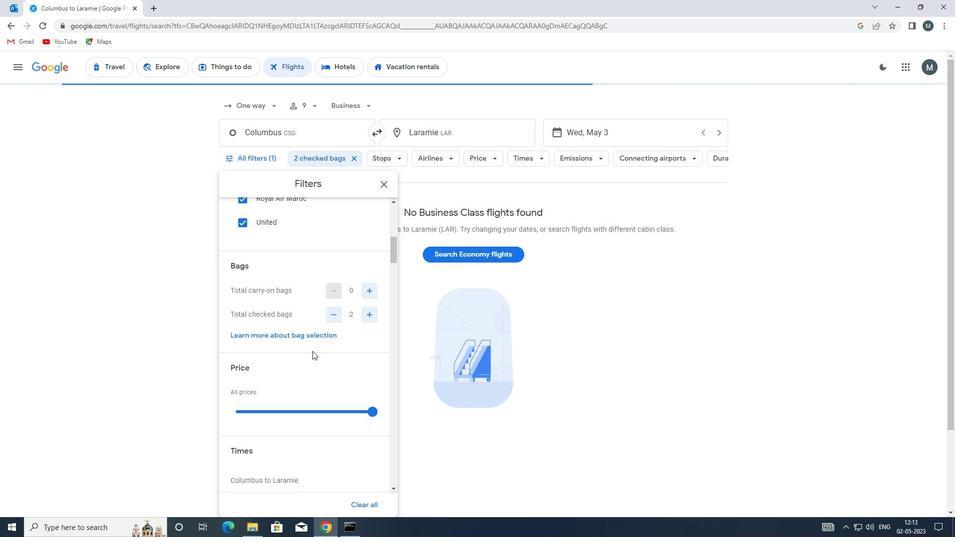 
Action: Mouse scrolled (307, 356) with delta (0, 0)
Screenshot: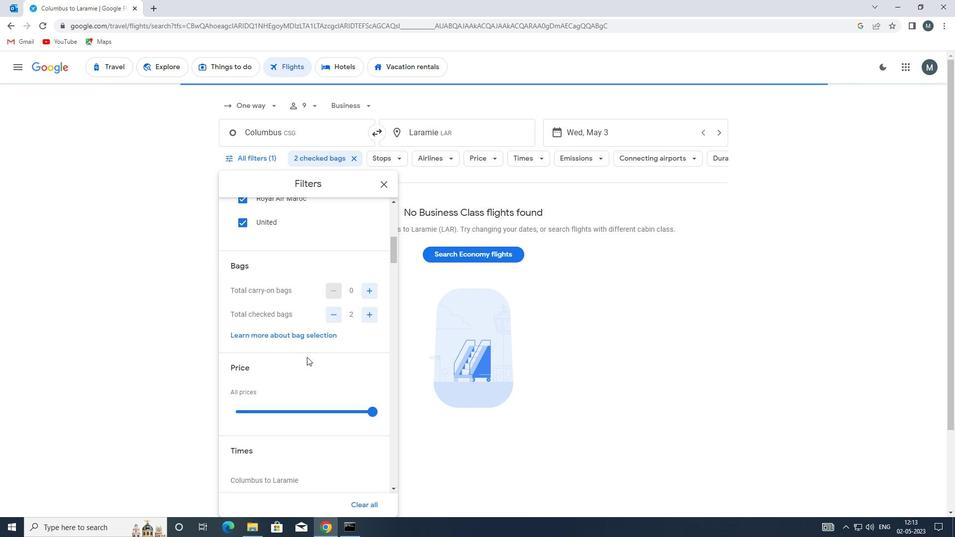 
Action: Mouse moved to (276, 355)
Screenshot: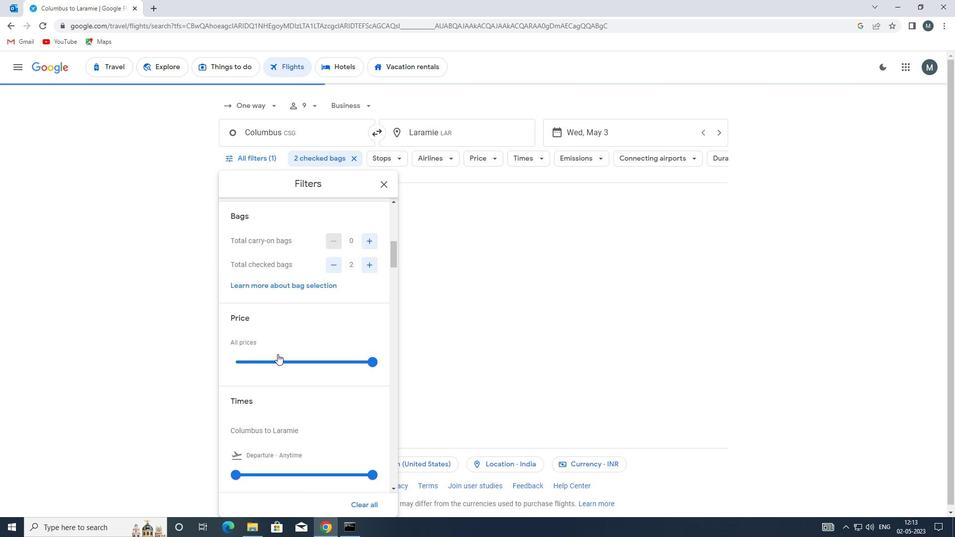 
Action: Mouse pressed left at (276, 355)
Screenshot: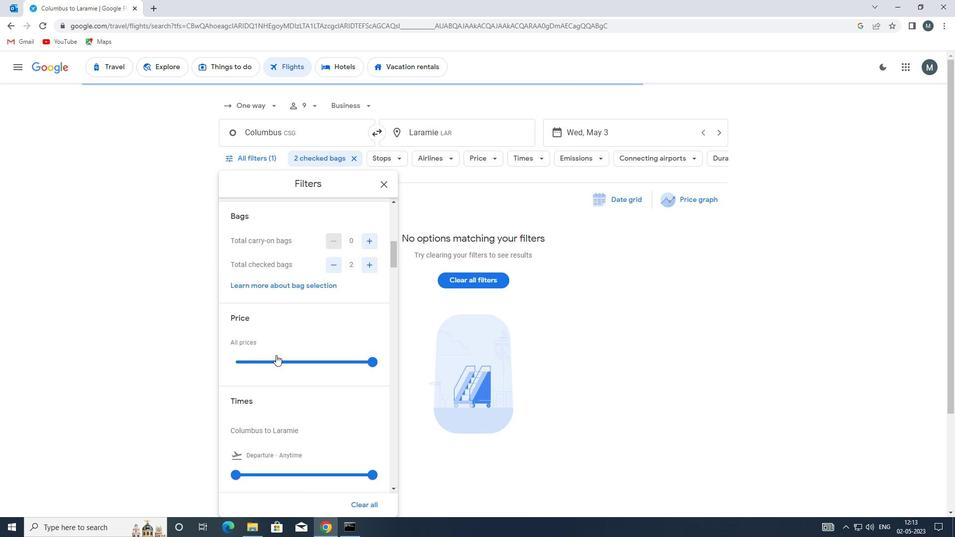 
Action: Mouse moved to (276, 359)
Screenshot: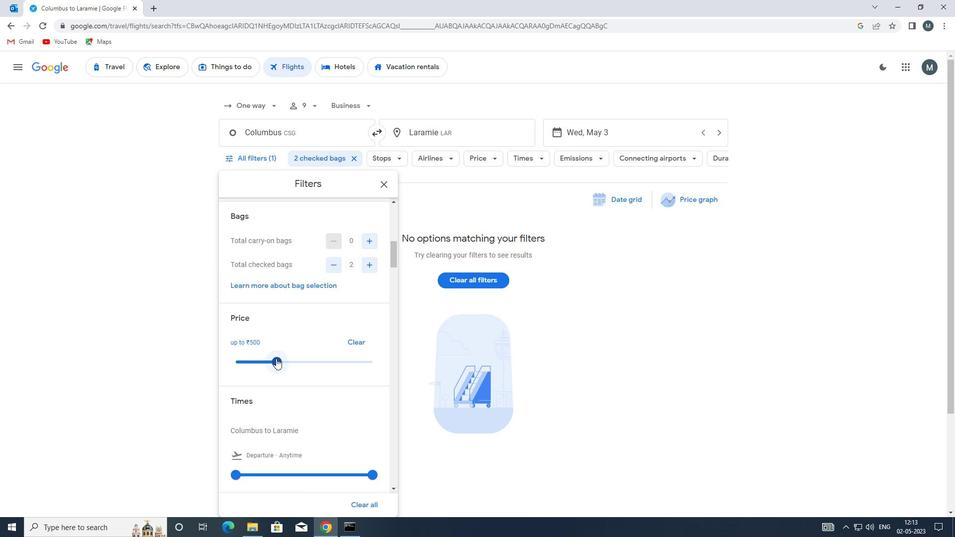 
Action: Mouse pressed left at (276, 359)
Screenshot: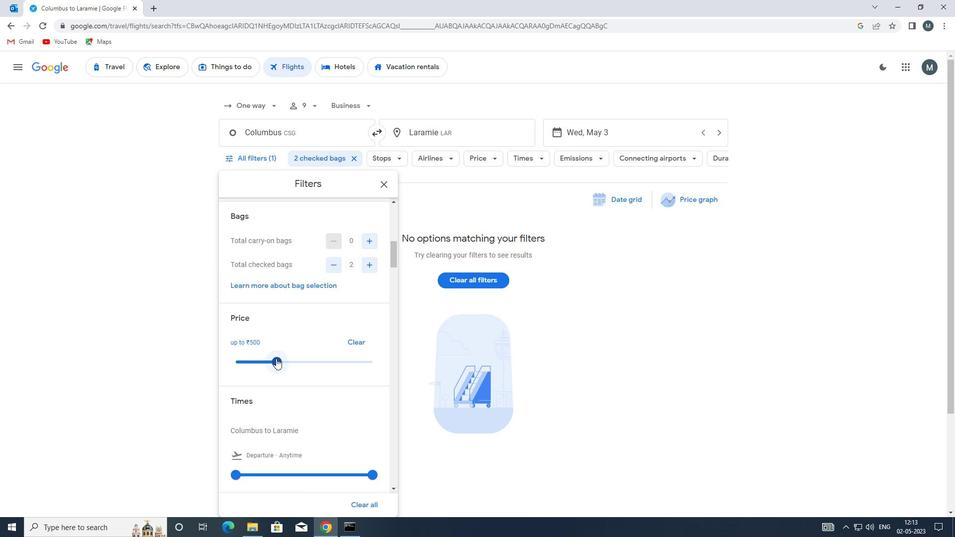 
Action: Mouse moved to (328, 346)
Screenshot: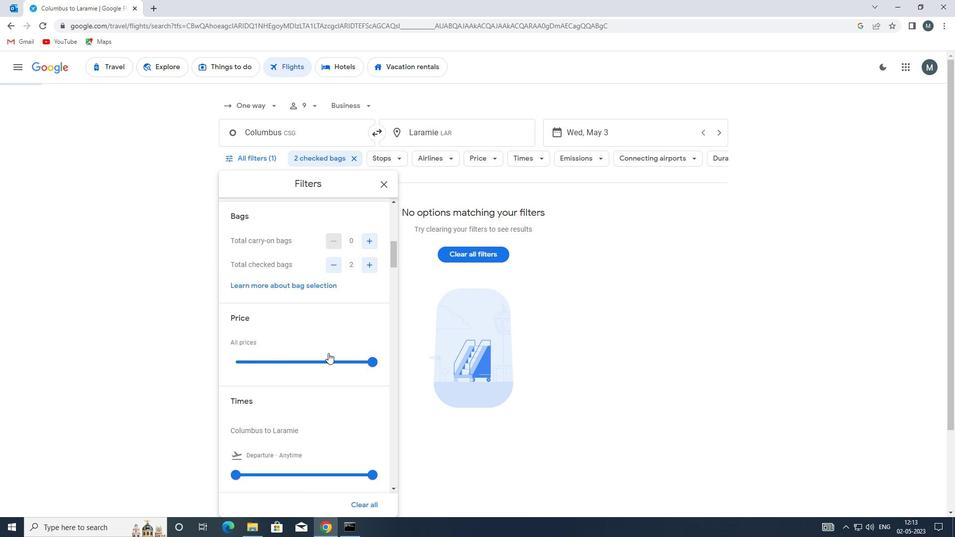
Action: Mouse scrolled (328, 346) with delta (0, 0)
Screenshot: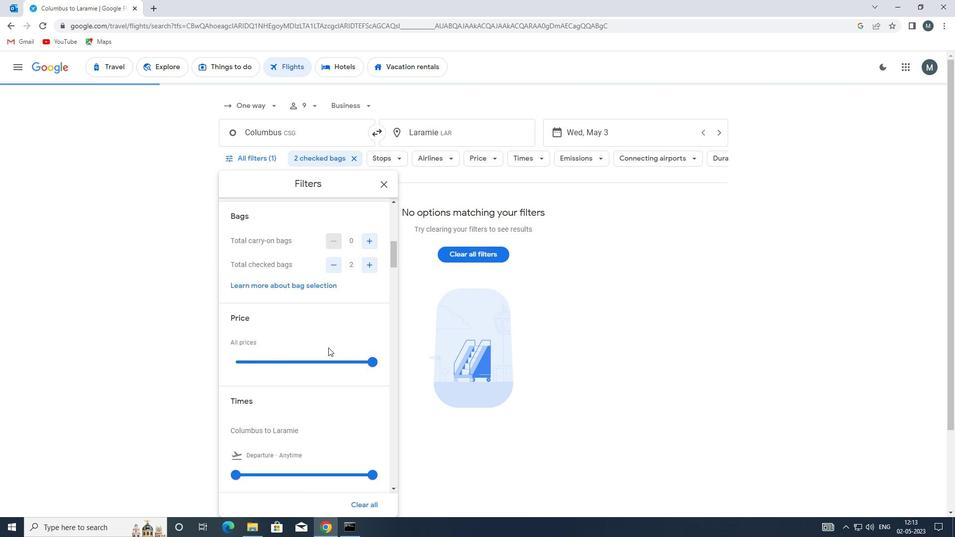 
Action: Mouse scrolled (328, 346) with delta (0, 0)
Screenshot: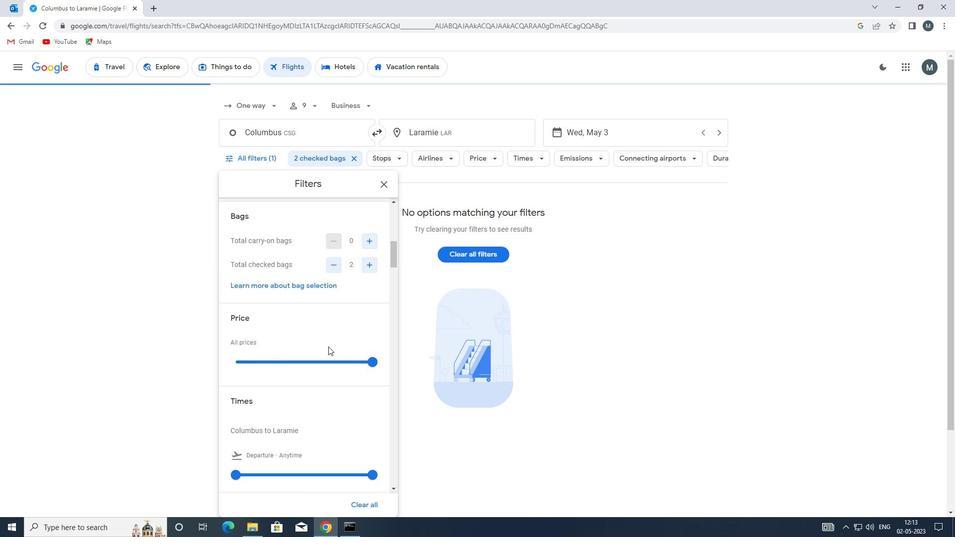 
Action: Mouse moved to (317, 350)
Screenshot: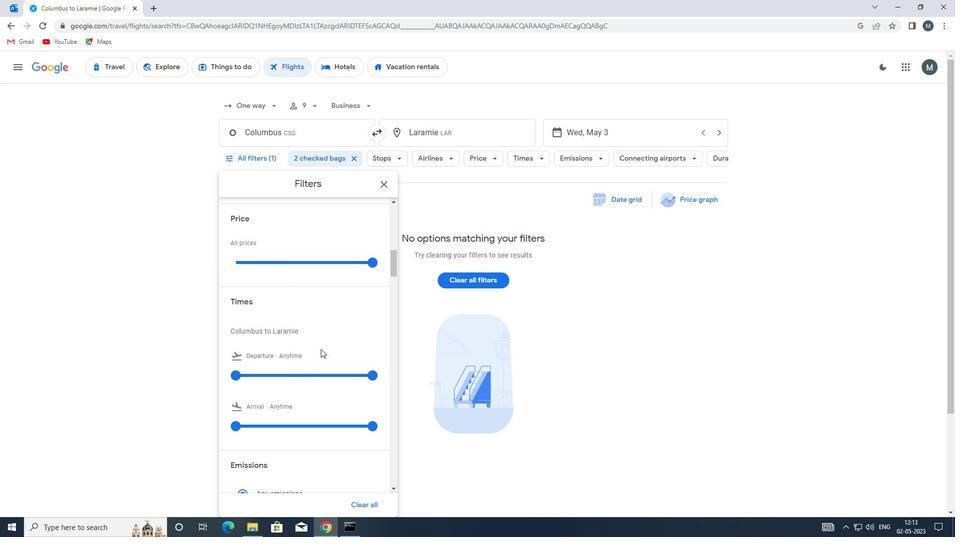 
Action: Mouse scrolled (317, 350) with delta (0, 0)
Screenshot: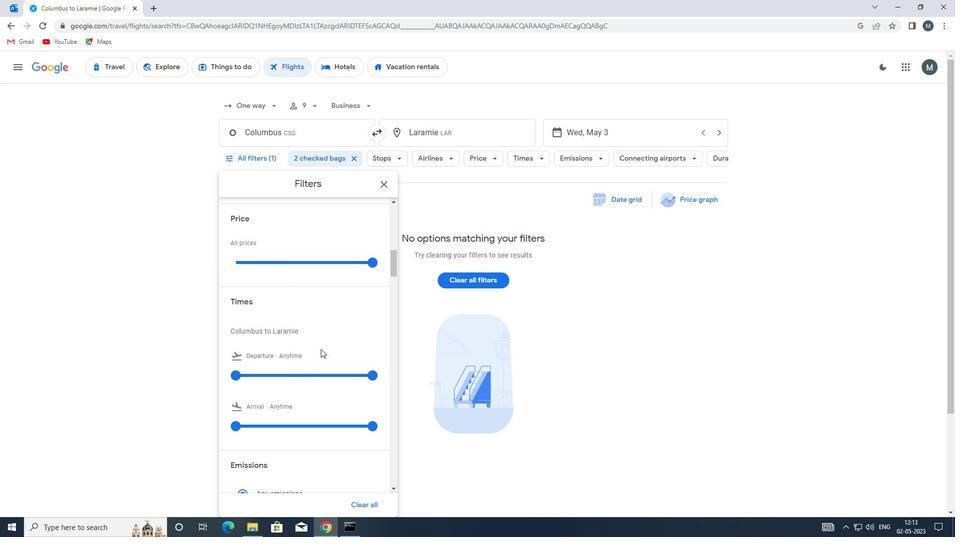 
Action: Mouse moved to (230, 327)
Screenshot: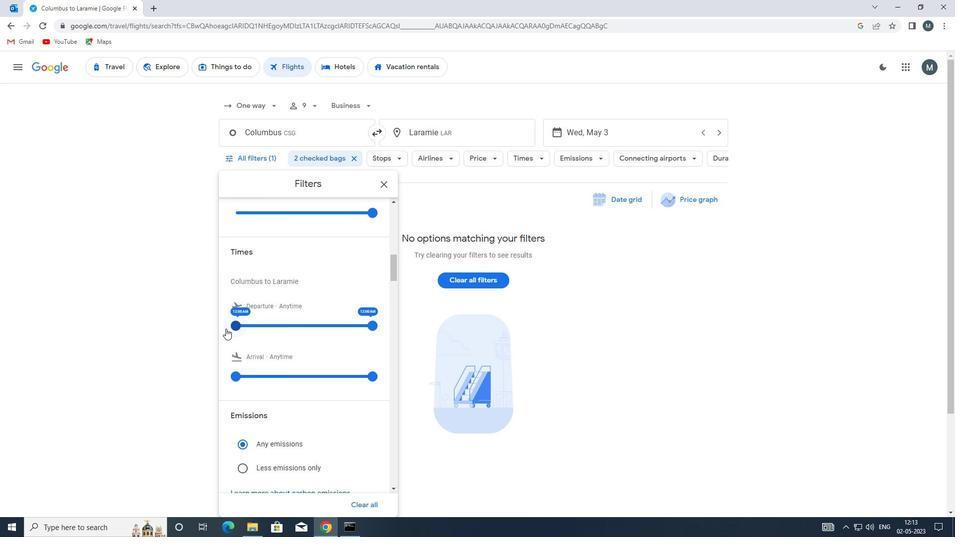 
Action: Mouse pressed left at (230, 327)
Screenshot: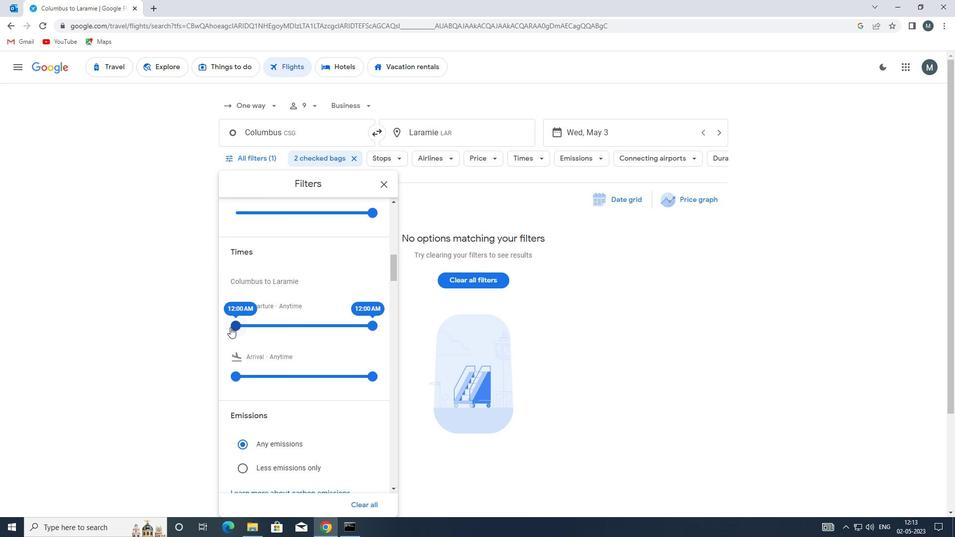 
Action: Mouse moved to (374, 326)
Screenshot: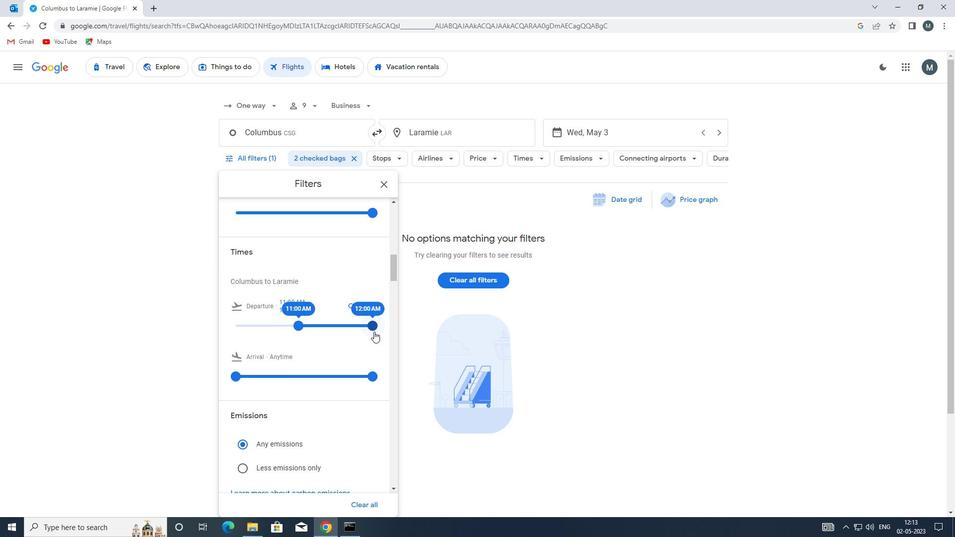 
Action: Mouse pressed left at (374, 326)
Screenshot: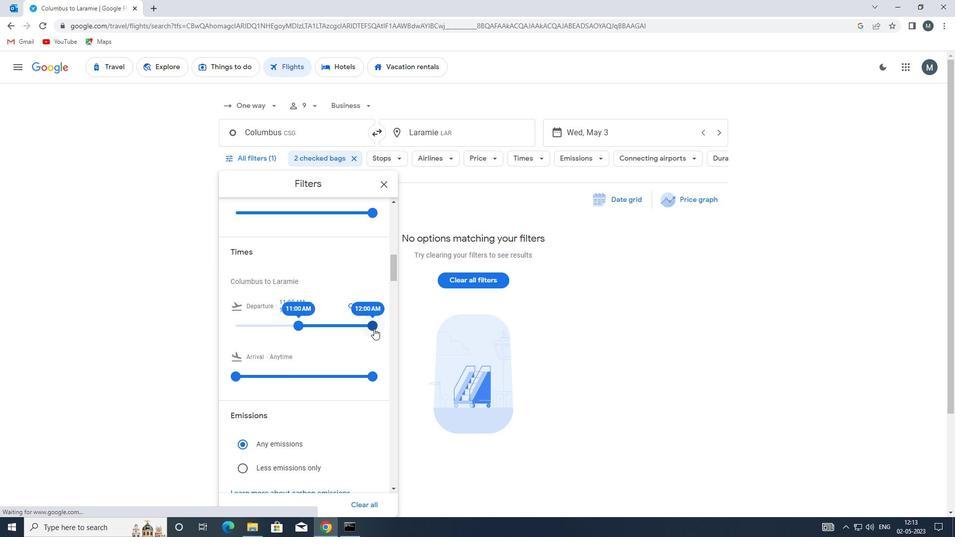 
Action: Mouse moved to (309, 323)
Screenshot: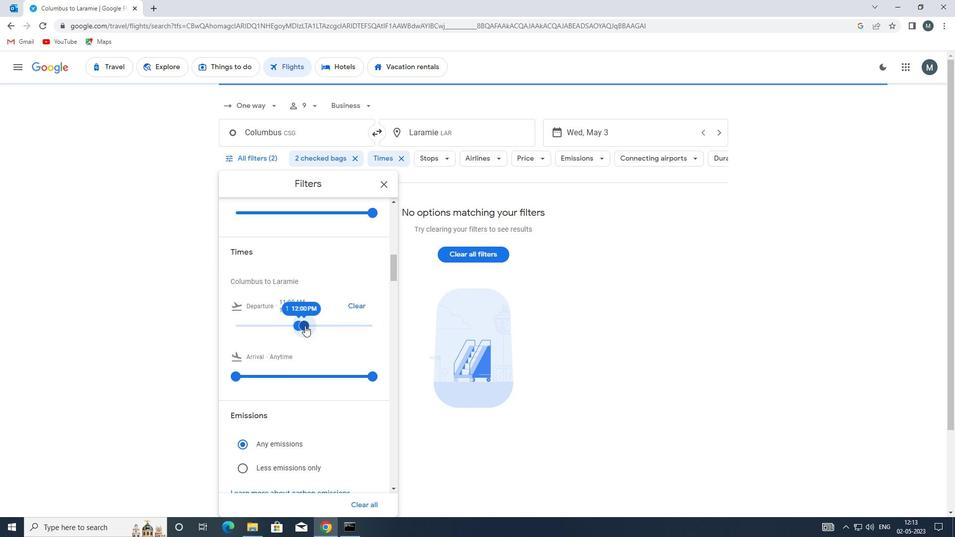 
Action: Mouse scrolled (309, 322) with delta (0, 0)
Screenshot: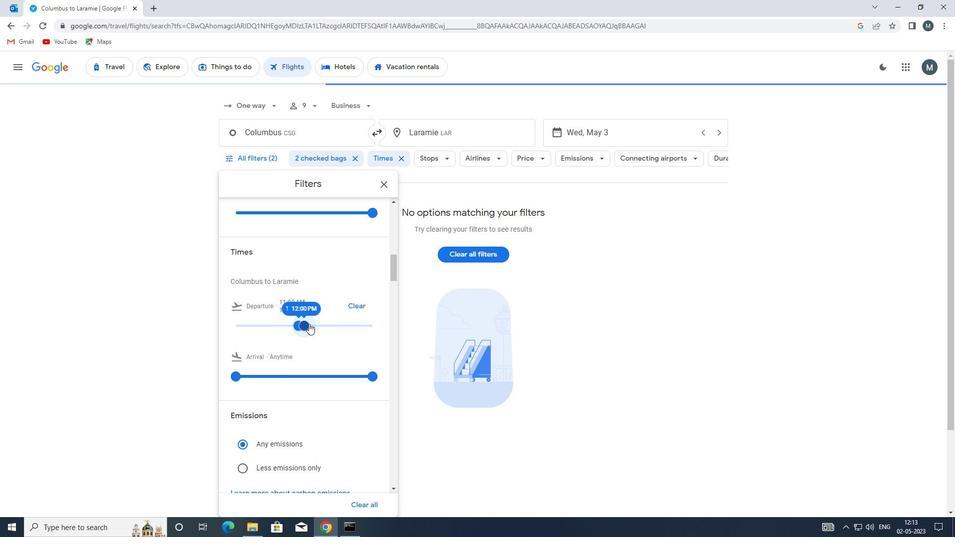 
Action: Mouse moved to (308, 323)
Screenshot: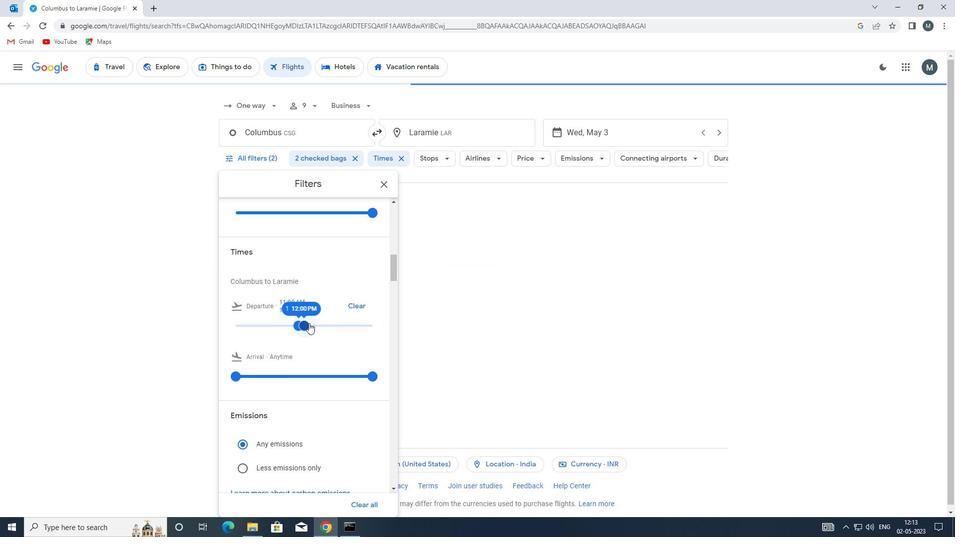 
Action: Mouse scrolled (308, 322) with delta (0, 0)
Screenshot: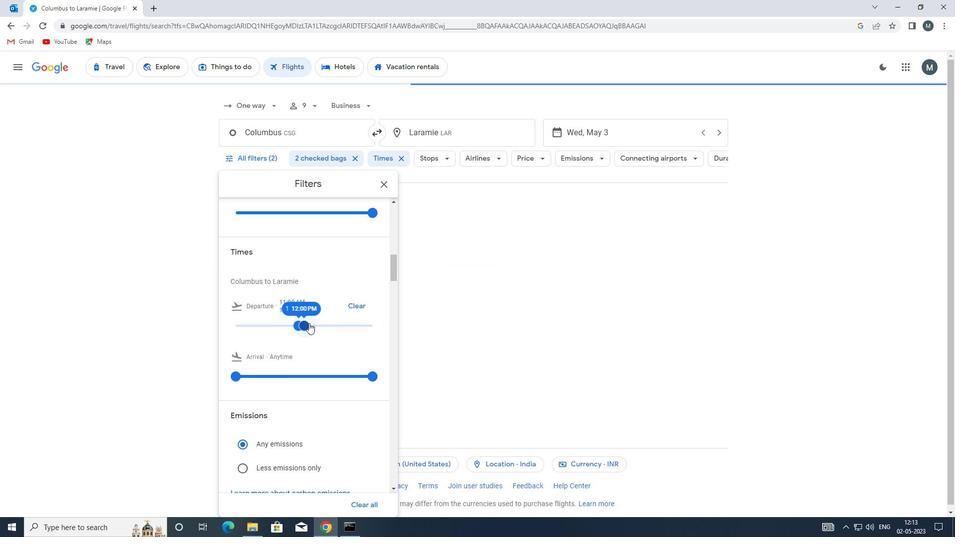 
Action: Mouse moved to (383, 186)
Screenshot: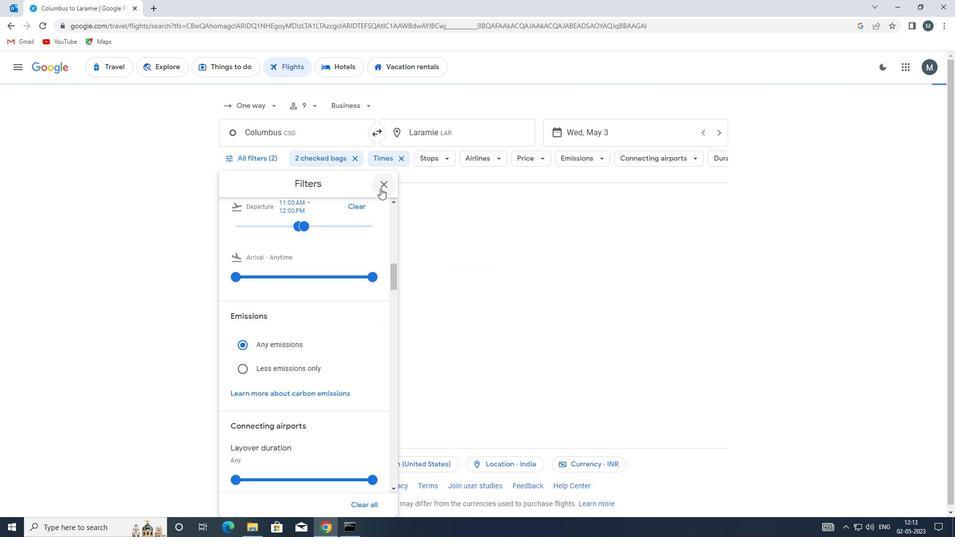 
Action: Mouse pressed left at (383, 186)
Screenshot: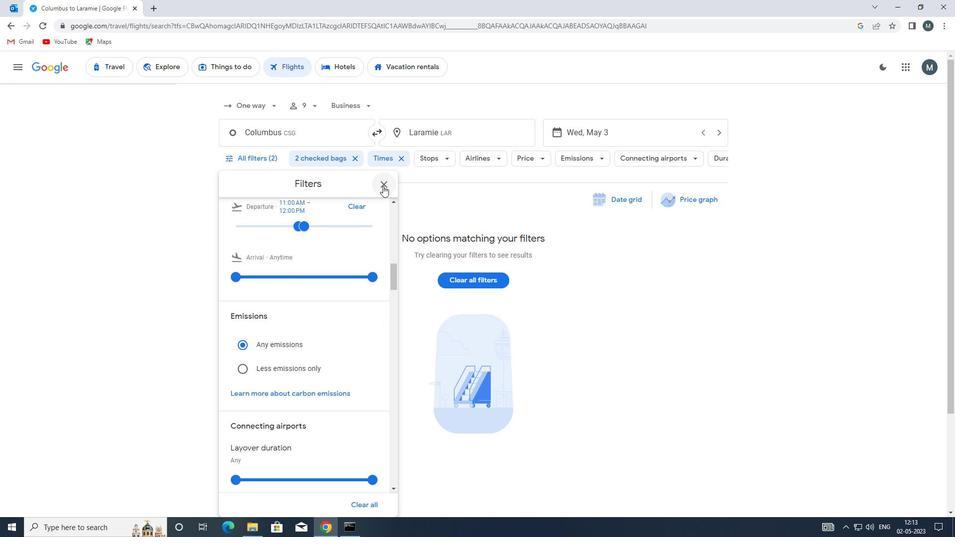 
